 Task: Find connections with filter location Belsand with filter topic #CEOwith filter profile language French with filter current company Lifestyle International Pvt Ltd with filter school Indian Institute of Space Science and Technology with filter industry Insurance and Employee Benefit Funds with filter service category Pricing Strategy with filter keywords title File Clerk
Action: Mouse moved to (477, 66)
Screenshot: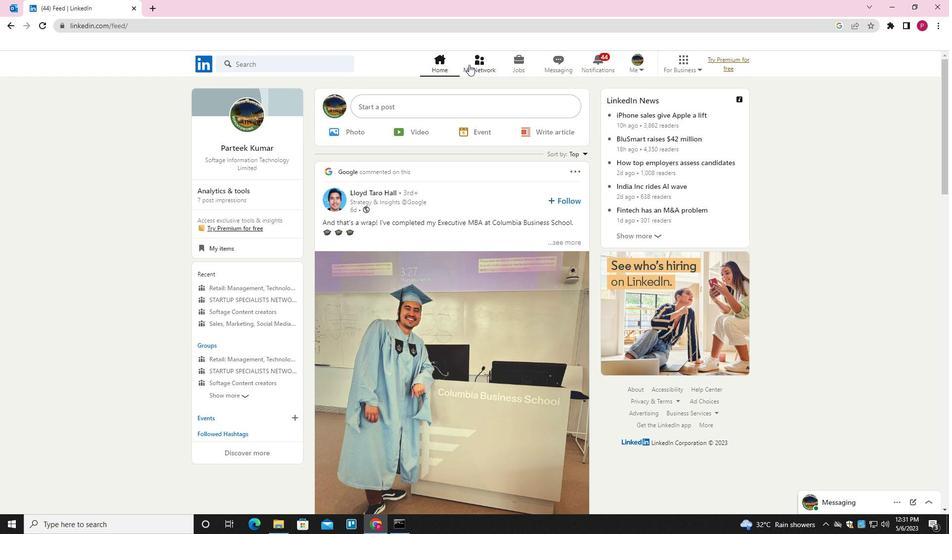 
Action: Mouse pressed left at (477, 66)
Screenshot: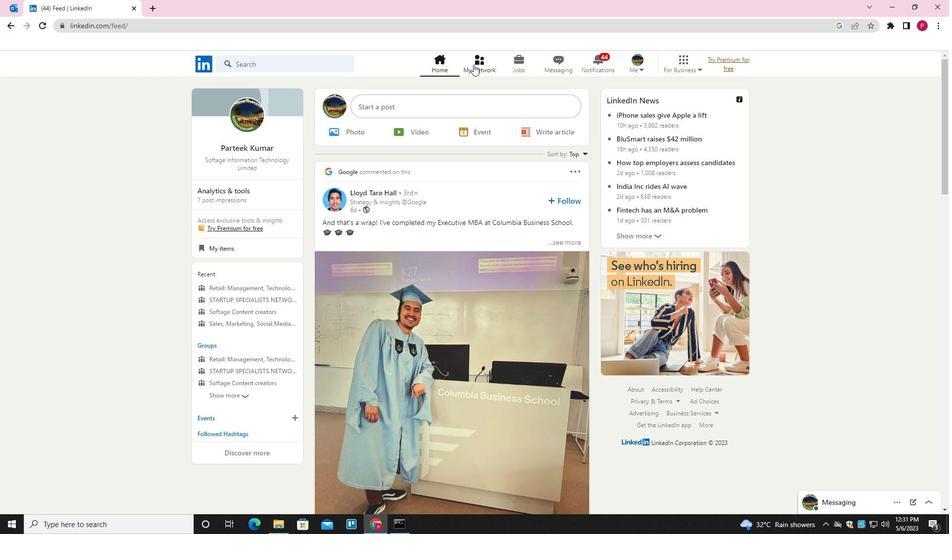 
Action: Mouse moved to (301, 116)
Screenshot: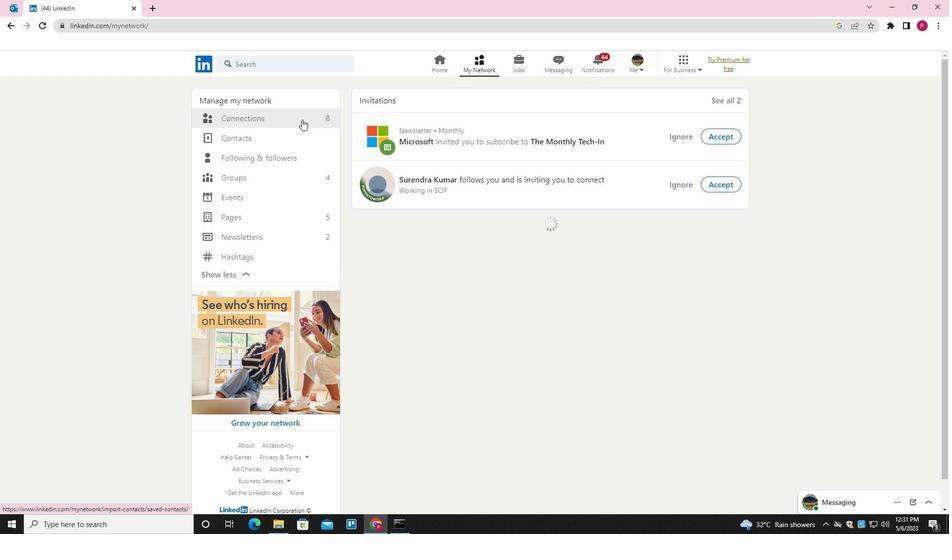 
Action: Mouse pressed left at (301, 116)
Screenshot: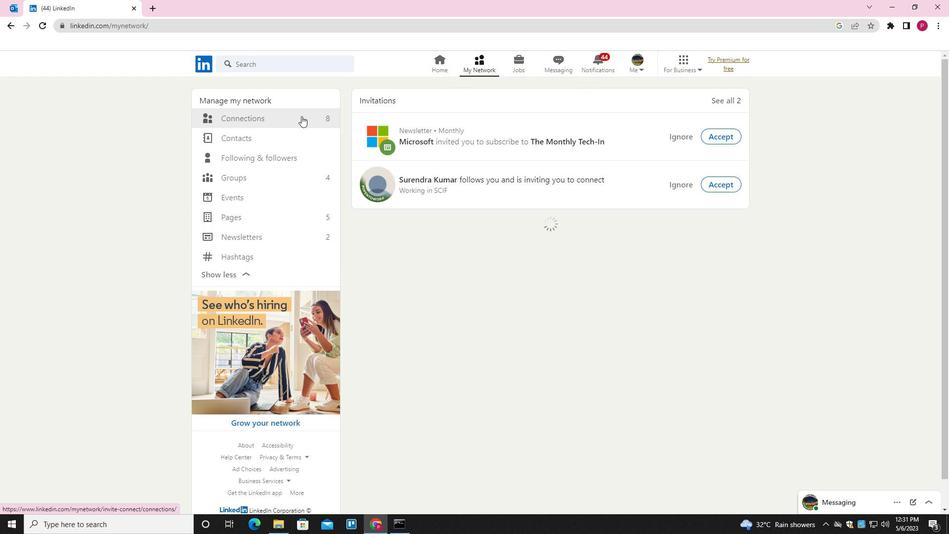 
Action: Mouse moved to (540, 119)
Screenshot: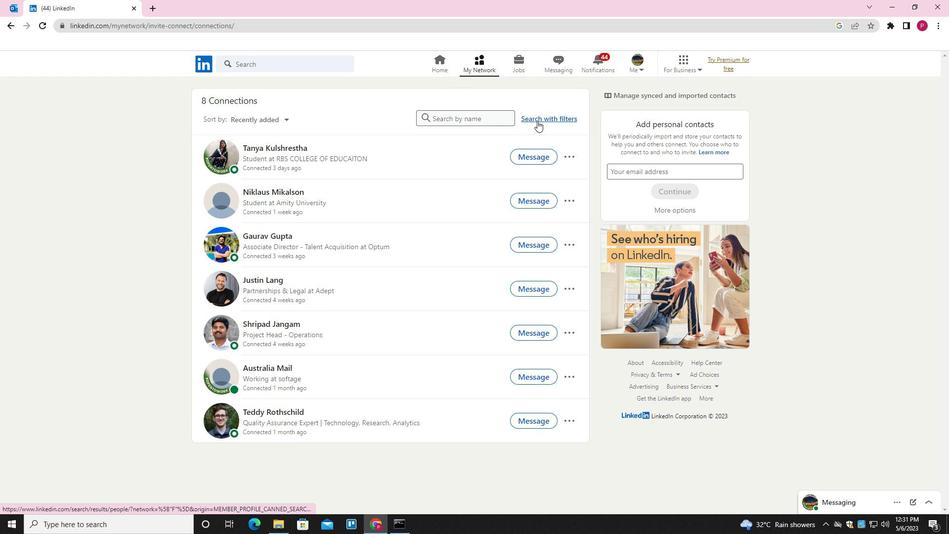 
Action: Mouse pressed left at (540, 119)
Screenshot: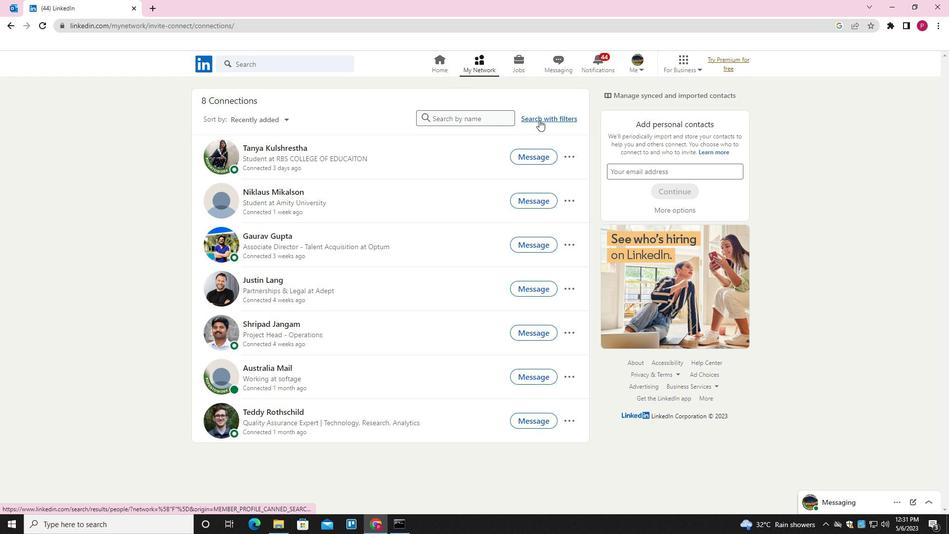 
Action: Mouse moved to (507, 94)
Screenshot: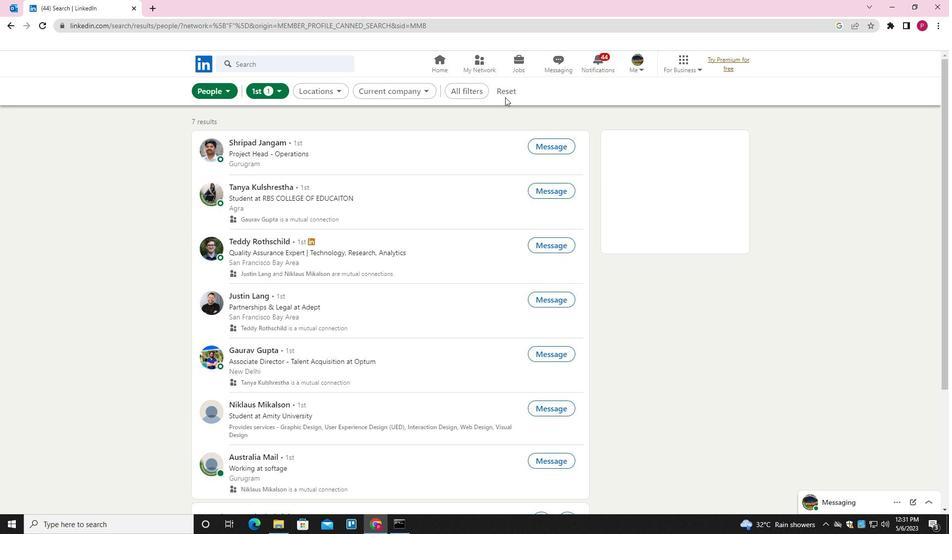 
Action: Mouse pressed left at (507, 94)
Screenshot: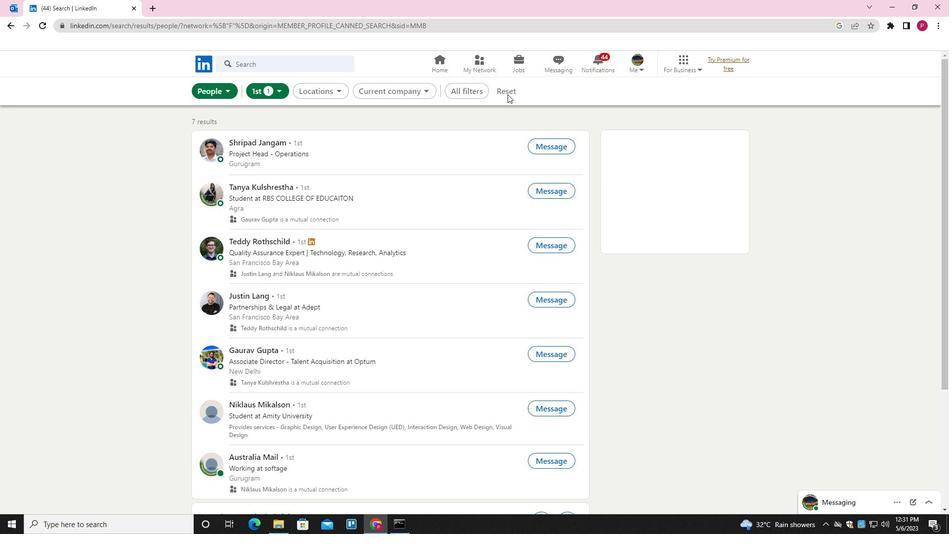 
Action: Mouse moved to (491, 90)
Screenshot: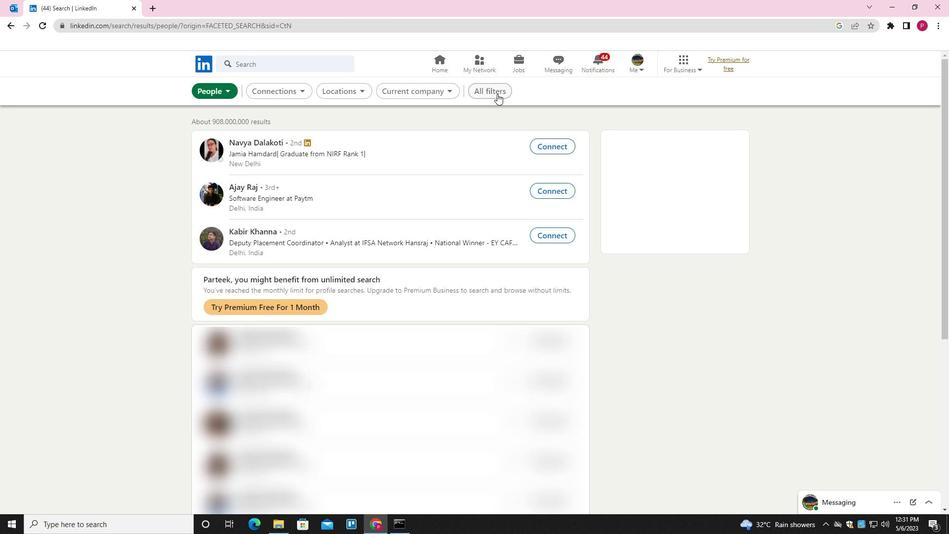 
Action: Mouse pressed left at (491, 90)
Screenshot: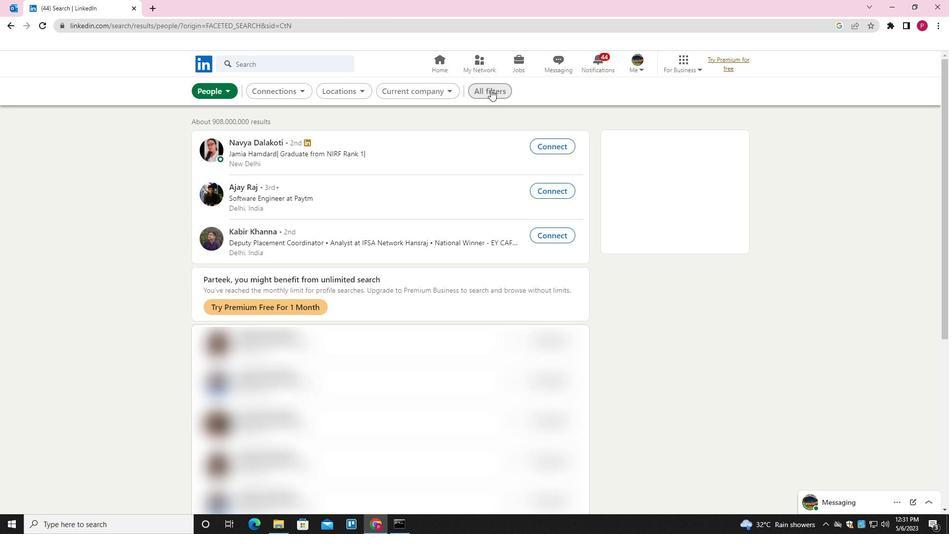 
Action: Mouse moved to (680, 259)
Screenshot: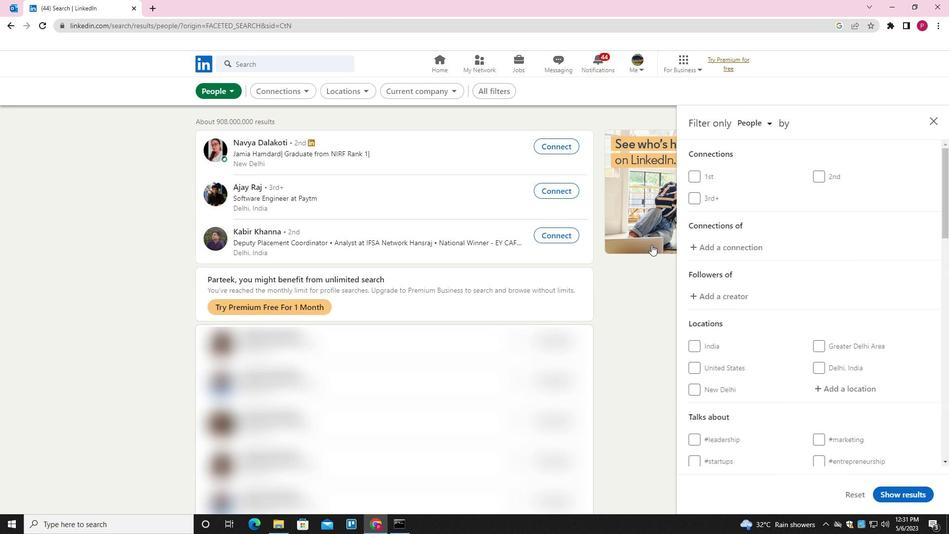 
Action: Mouse scrolled (680, 258) with delta (0, 0)
Screenshot: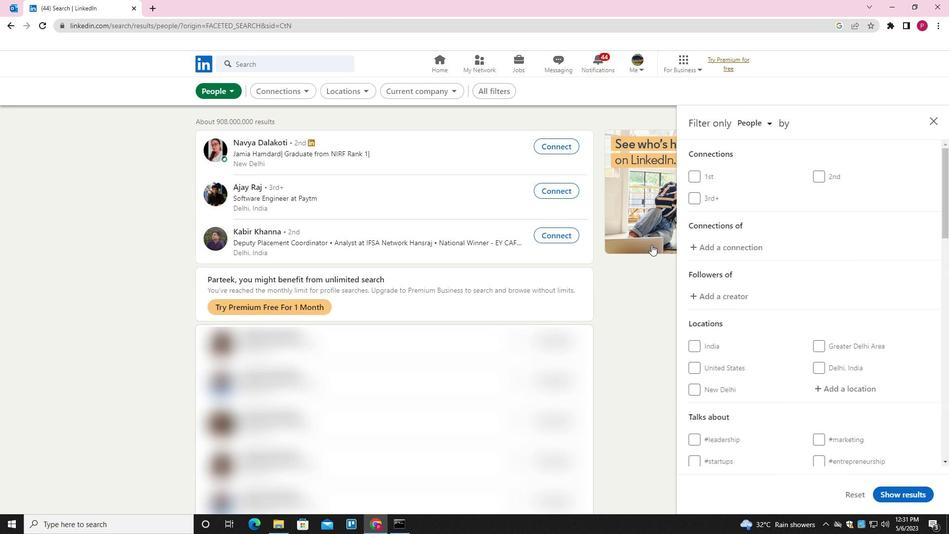 
Action: Mouse moved to (689, 264)
Screenshot: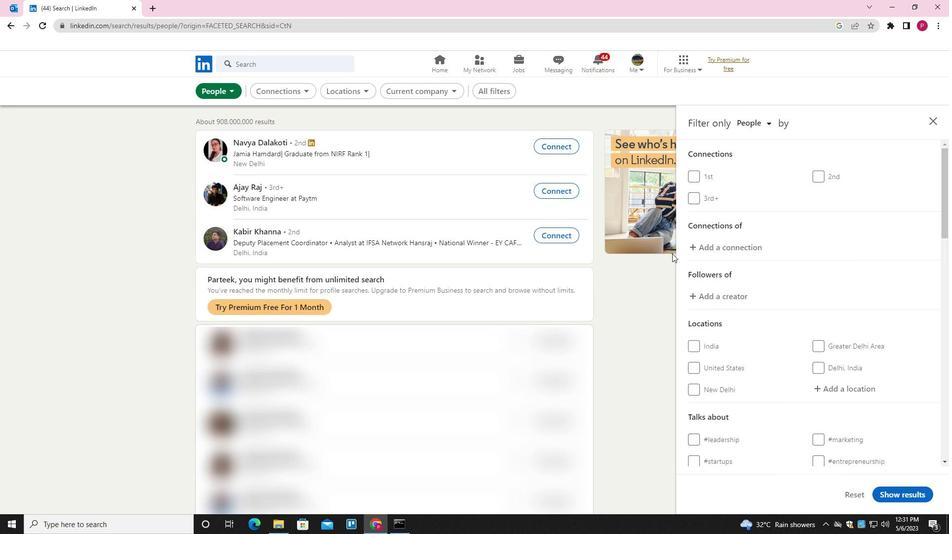 
Action: Mouse scrolled (689, 263) with delta (0, 0)
Screenshot: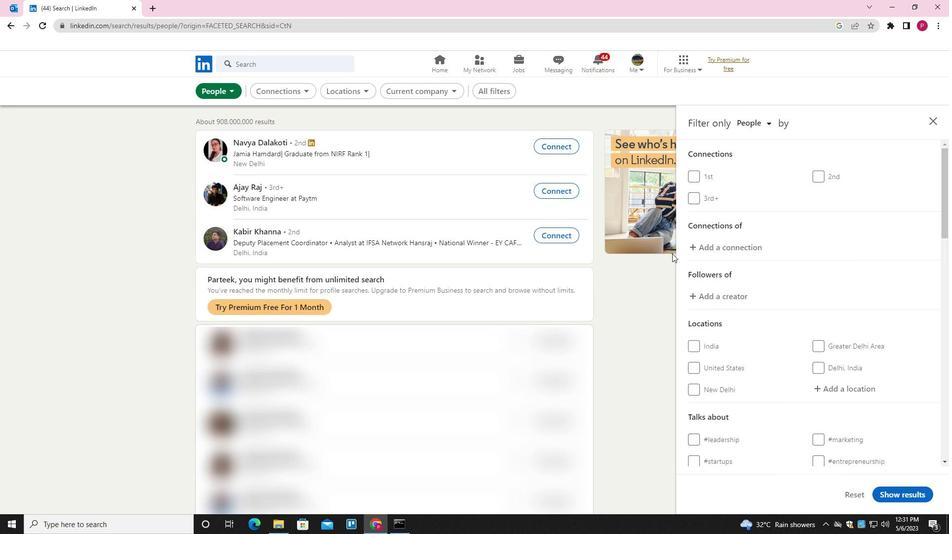 
Action: Mouse moved to (848, 293)
Screenshot: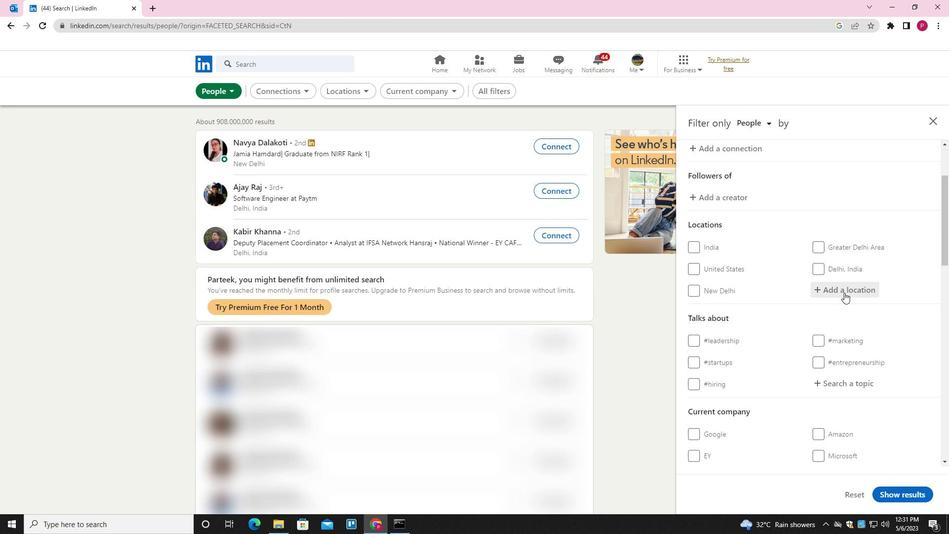 
Action: Mouse pressed left at (848, 293)
Screenshot: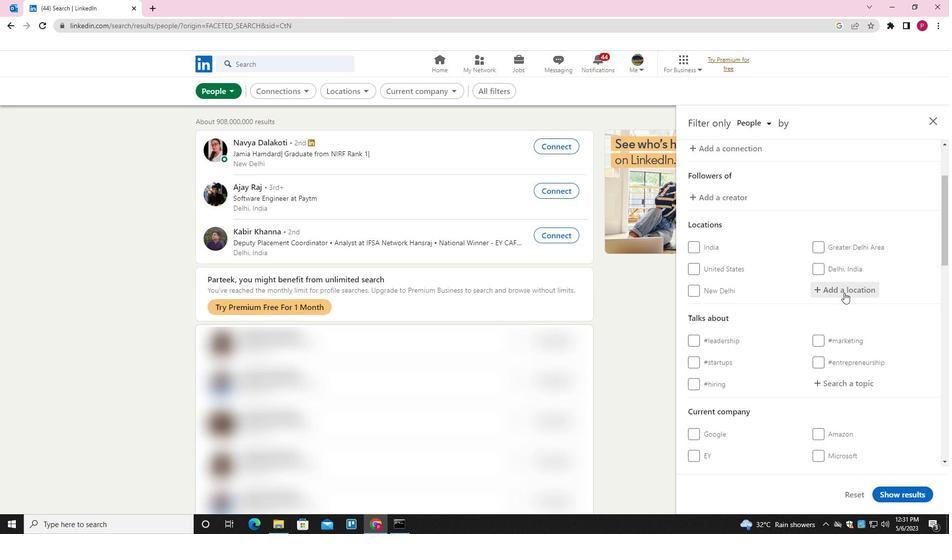 
Action: Key pressed <Key.shift>BELSAND<Key.down><Key.enter>
Screenshot: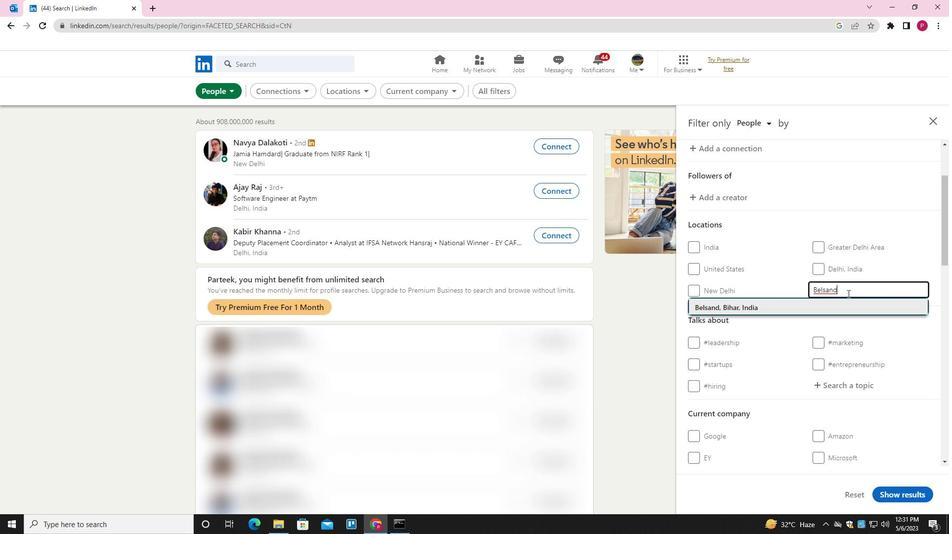 
Action: Mouse moved to (775, 339)
Screenshot: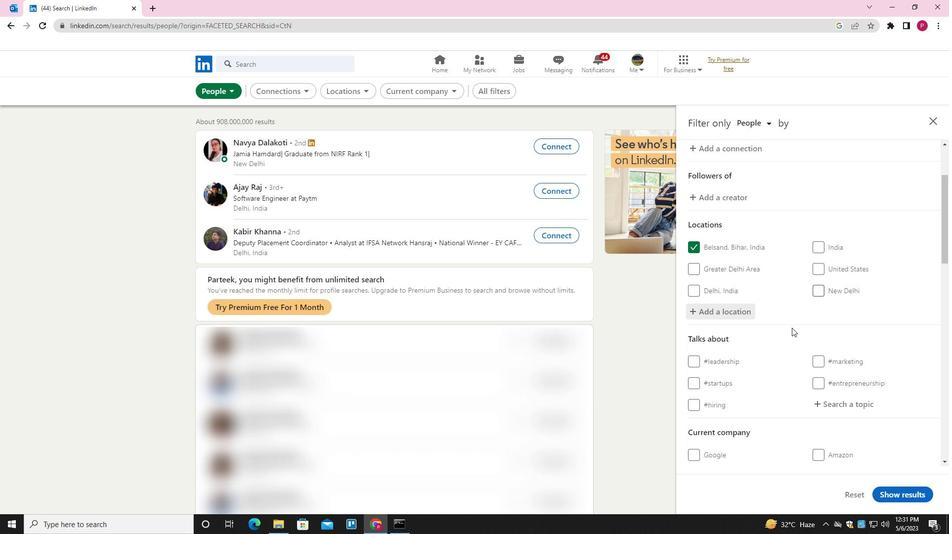 
Action: Mouse scrolled (775, 338) with delta (0, 0)
Screenshot: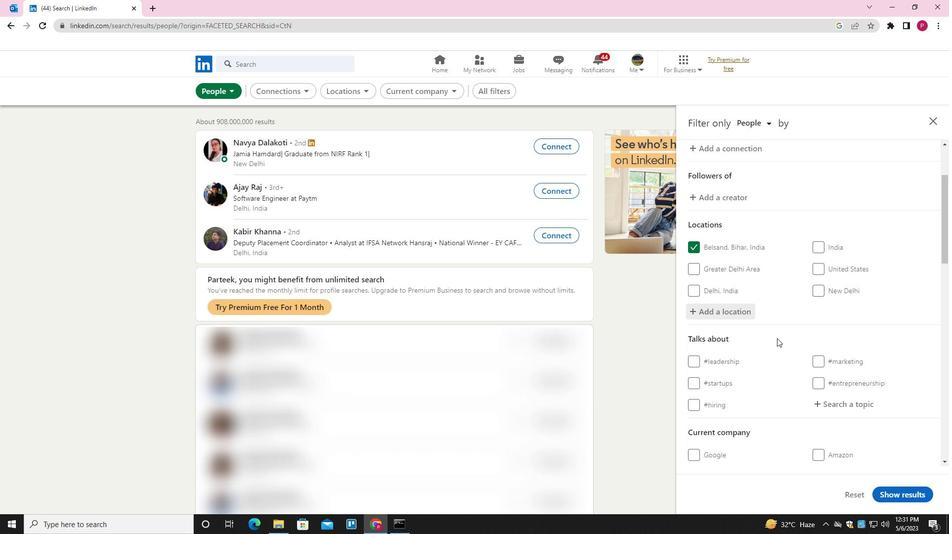 
Action: Mouse scrolled (775, 338) with delta (0, 0)
Screenshot: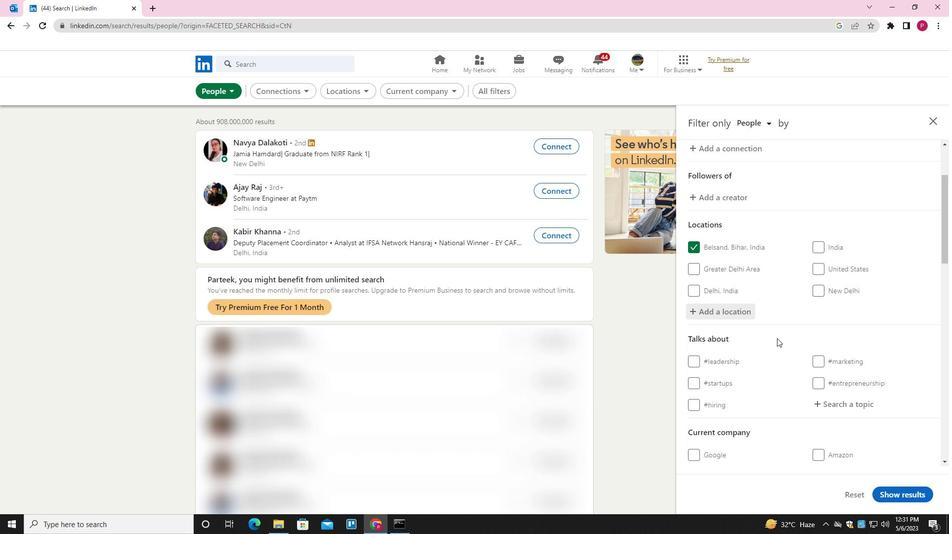 
Action: Mouse scrolled (775, 338) with delta (0, 0)
Screenshot: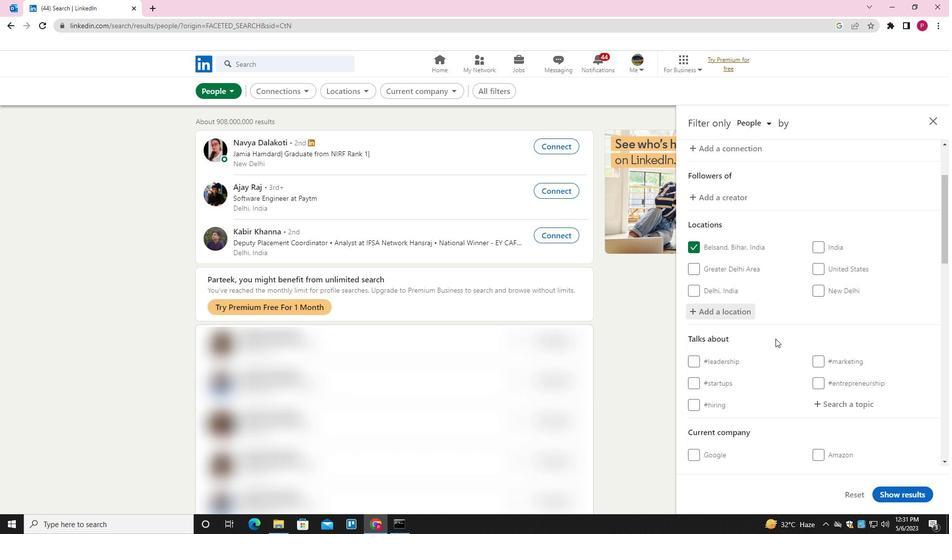 
Action: Mouse scrolled (775, 338) with delta (0, 0)
Screenshot: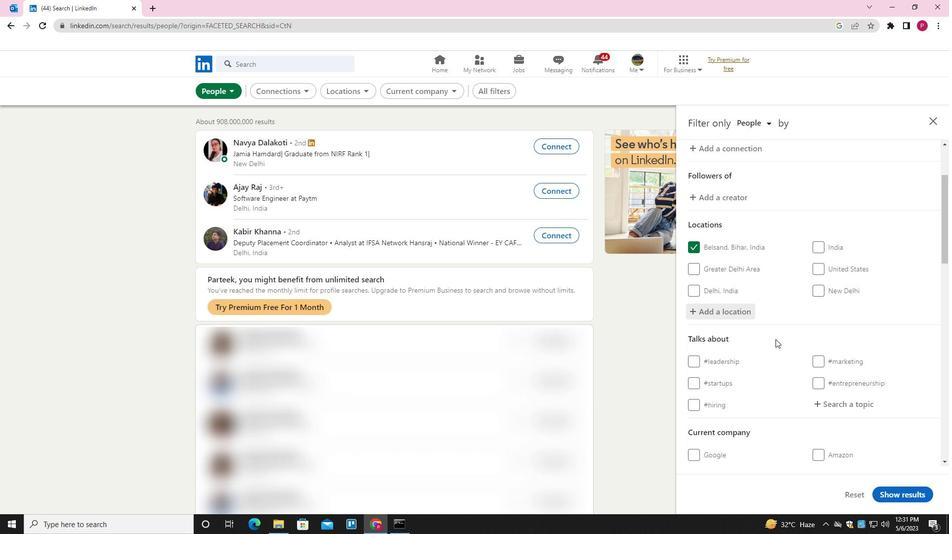 
Action: Mouse moved to (848, 208)
Screenshot: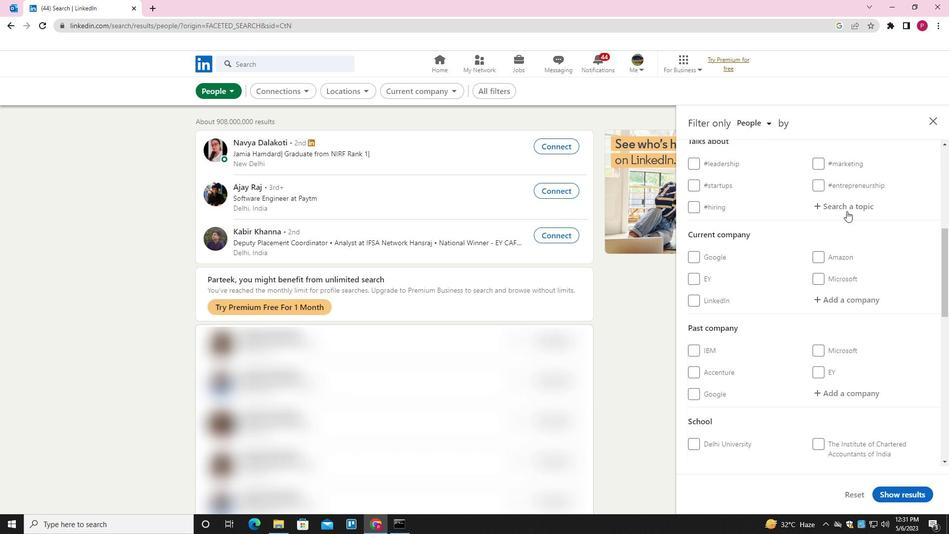 
Action: Mouse pressed left at (848, 208)
Screenshot: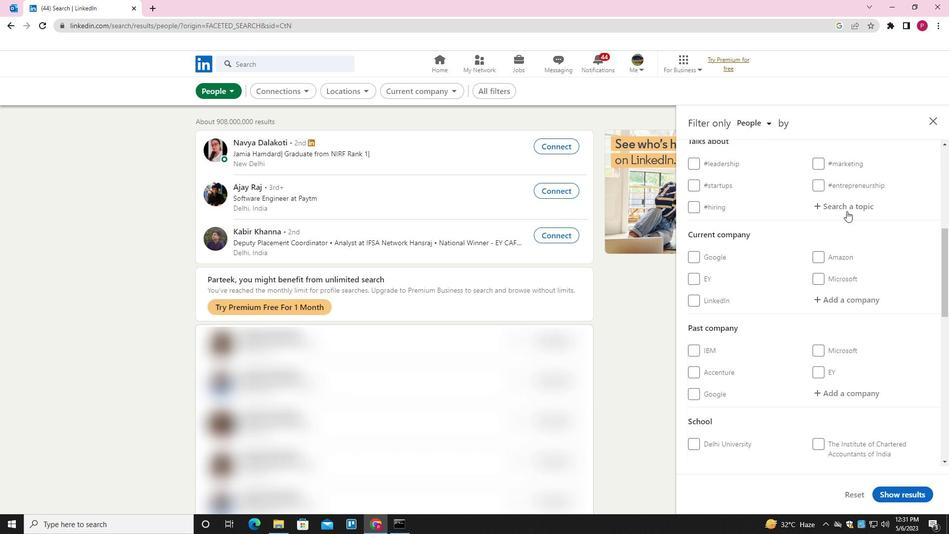 
Action: Mouse moved to (848, 208)
Screenshot: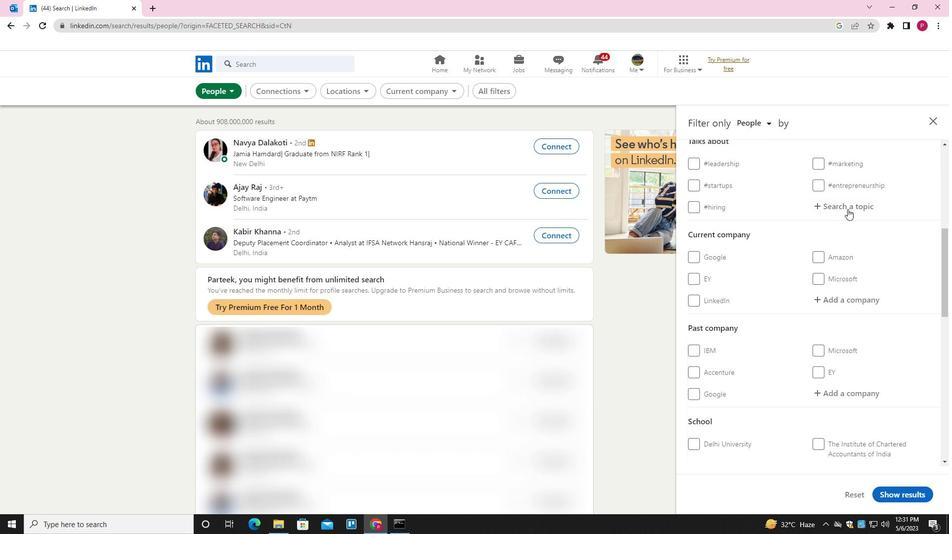 
Action: Key pressed <Key.shift><Key.shift><Key.shift><Key.shift><Key.shift>CEO<Key.down><Key.enter>
Screenshot: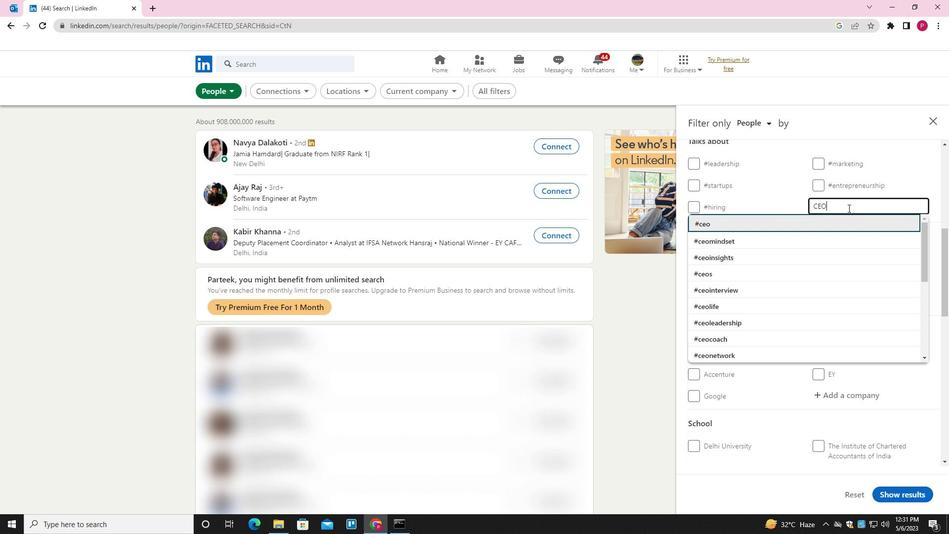 
Action: Mouse moved to (770, 345)
Screenshot: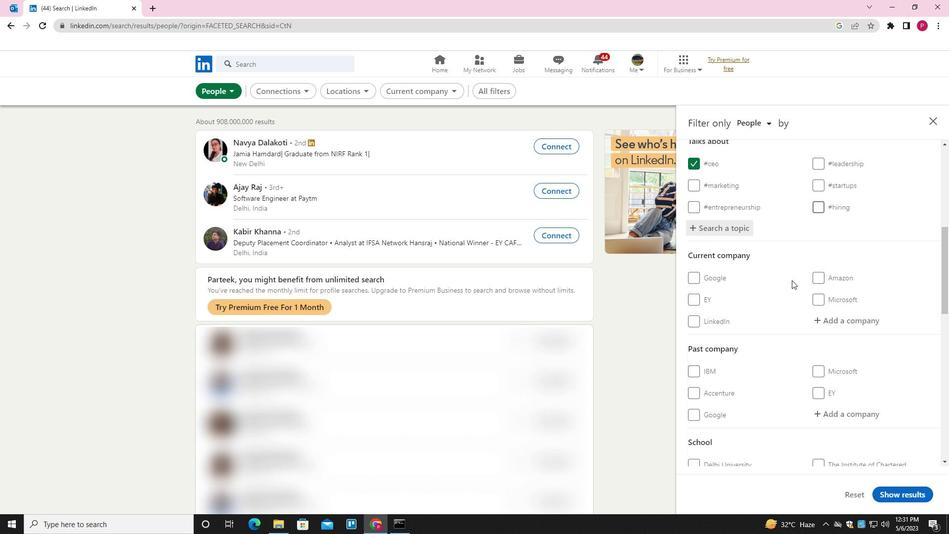 
Action: Mouse scrolled (770, 345) with delta (0, 0)
Screenshot: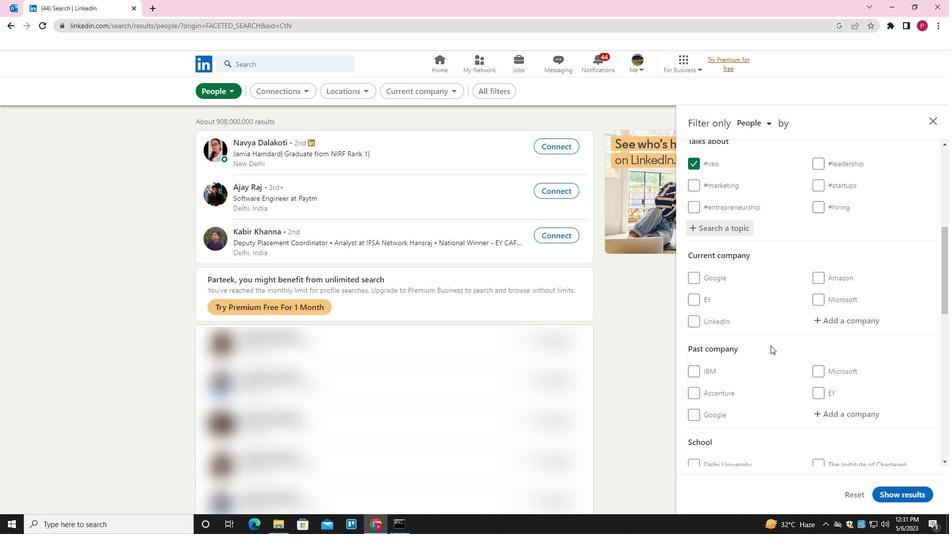 
Action: Mouse scrolled (770, 345) with delta (0, 0)
Screenshot: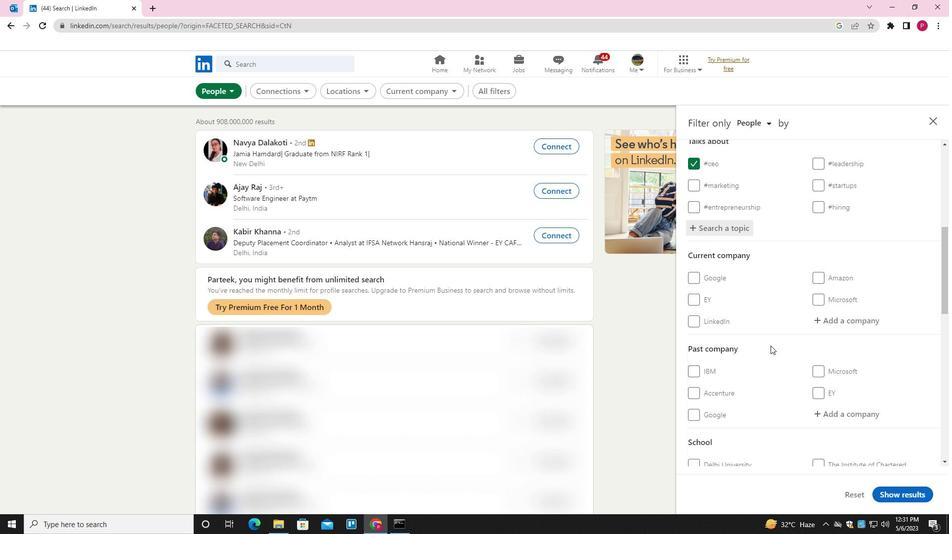 
Action: Mouse scrolled (770, 345) with delta (0, 0)
Screenshot: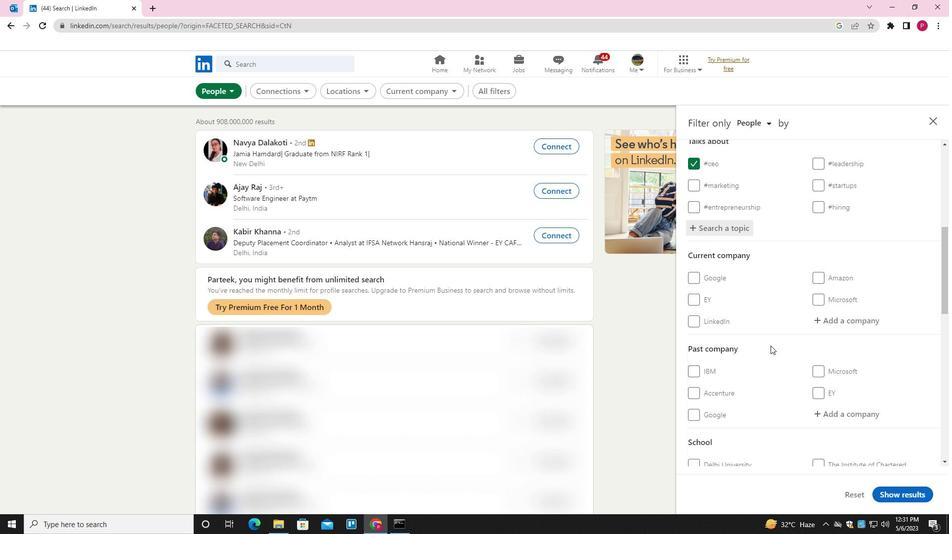 
Action: Mouse scrolled (770, 345) with delta (0, 0)
Screenshot: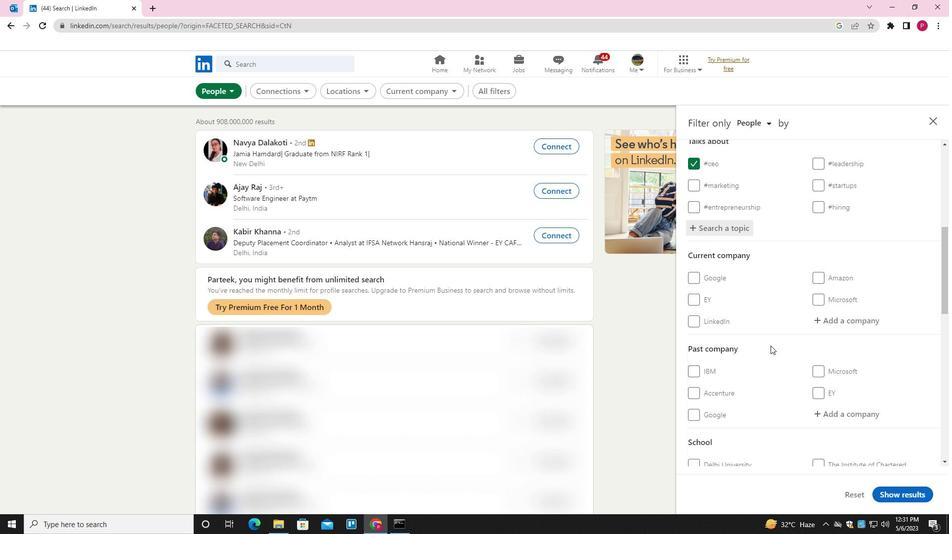 
Action: Mouse scrolled (770, 345) with delta (0, 0)
Screenshot: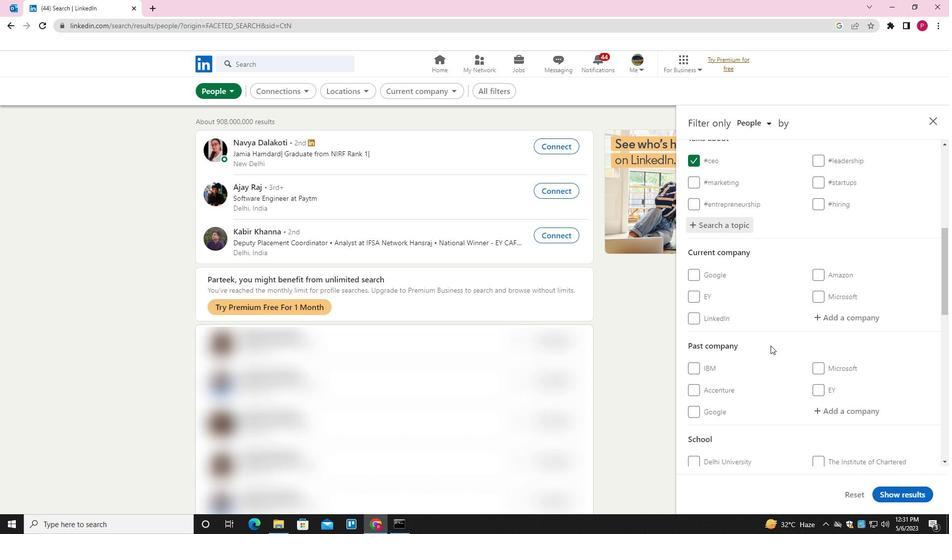 
Action: Mouse scrolled (770, 345) with delta (0, 0)
Screenshot: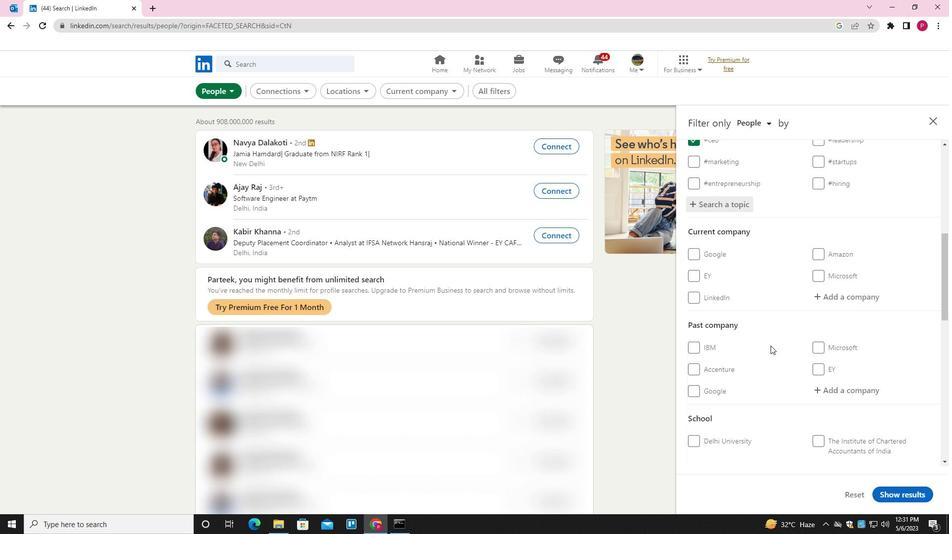 
Action: Mouse moved to (769, 350)
Screenshot: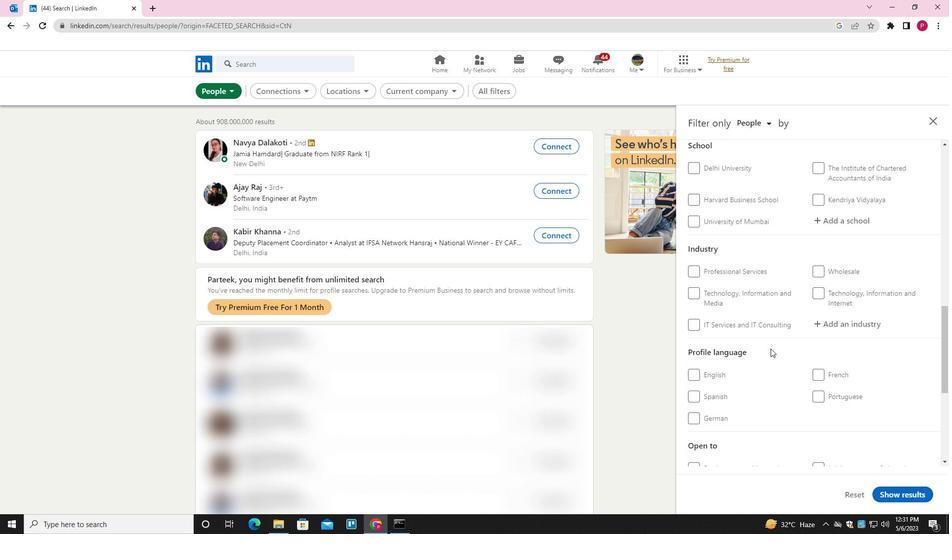 
Action: Mouse scrolled (769, 349) with delta (0, 0)
Screenshot: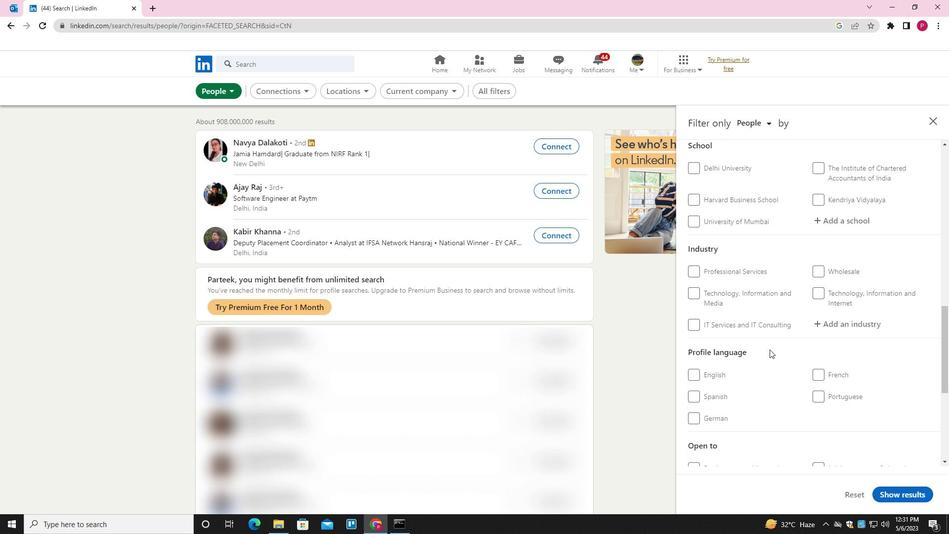 
Action: Mouse scrolled (769, 349) with delta (0, 0)
Screenshot: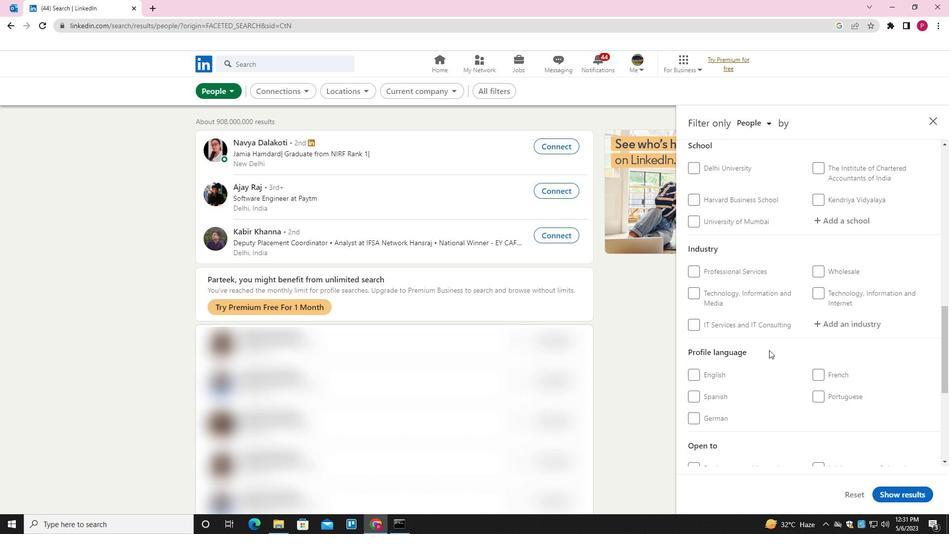 
Action: Mouse moved to (814, 272)
Screenshot: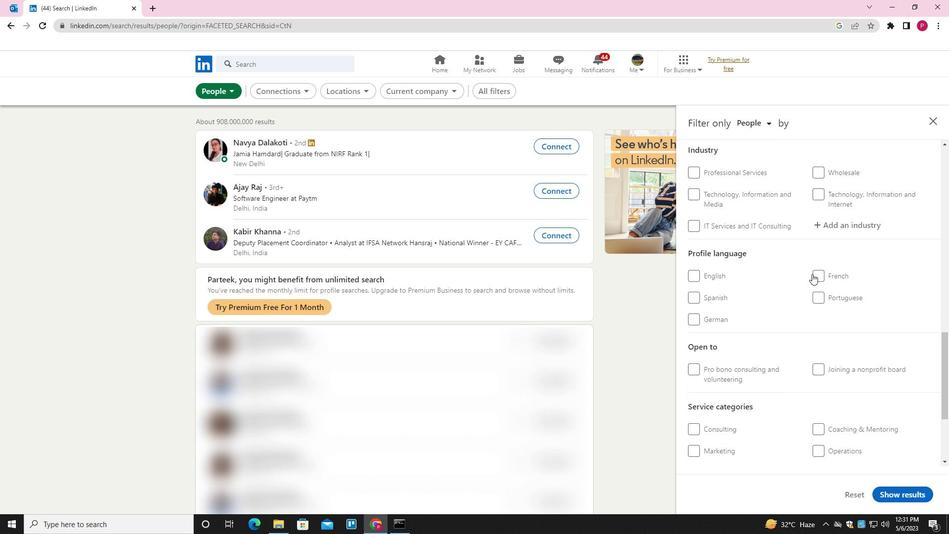 
Action: Mouse pressed left at (814, 272)
Screenshot: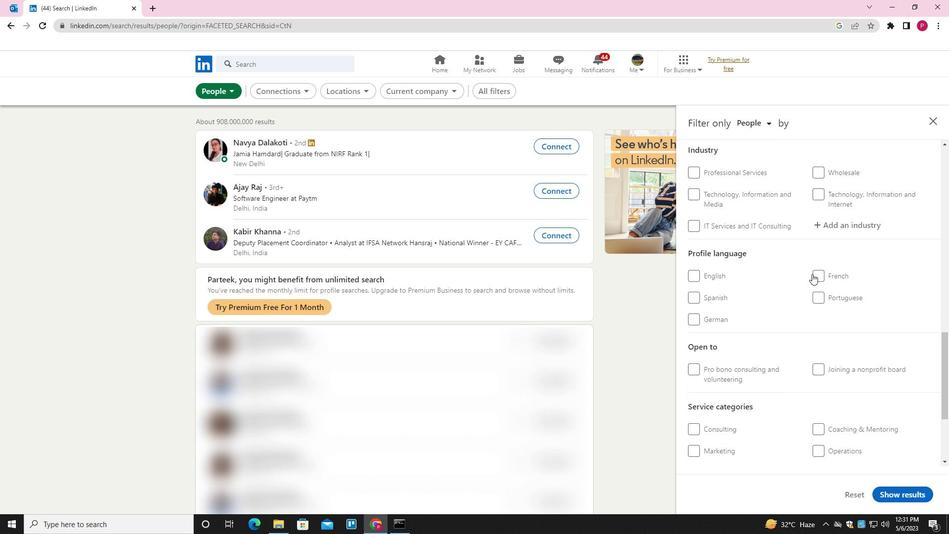 
Action: Mouse moved to (748, 330)
Screenshot: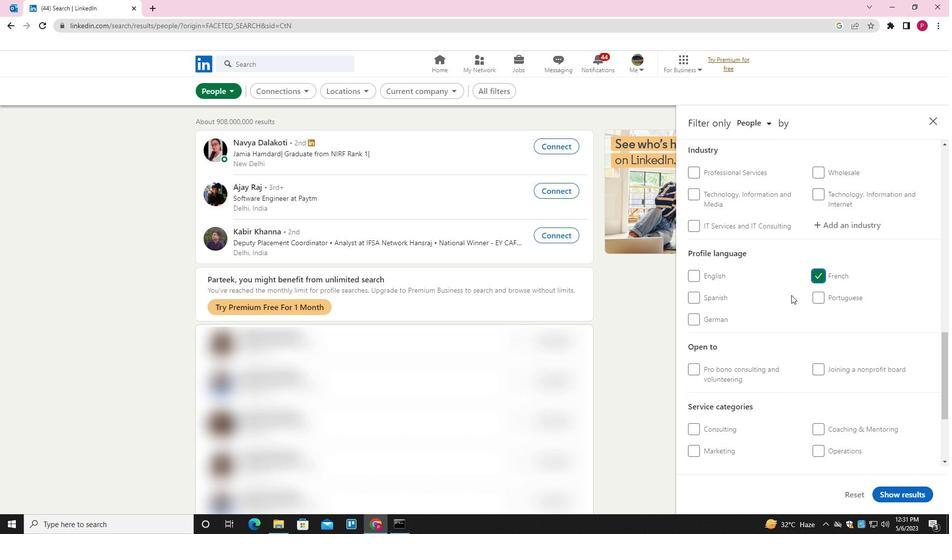
Action: Mouse scrolled (748, 330) with delta (0, 0)
Screenshot: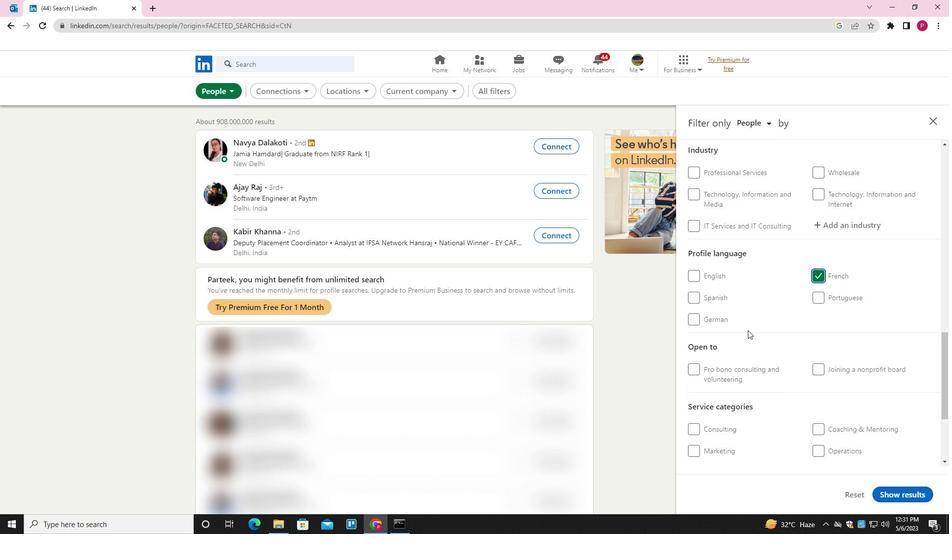 
Action: Mouse scrolled (748, 330) with delta (0, 0)
Screenshot: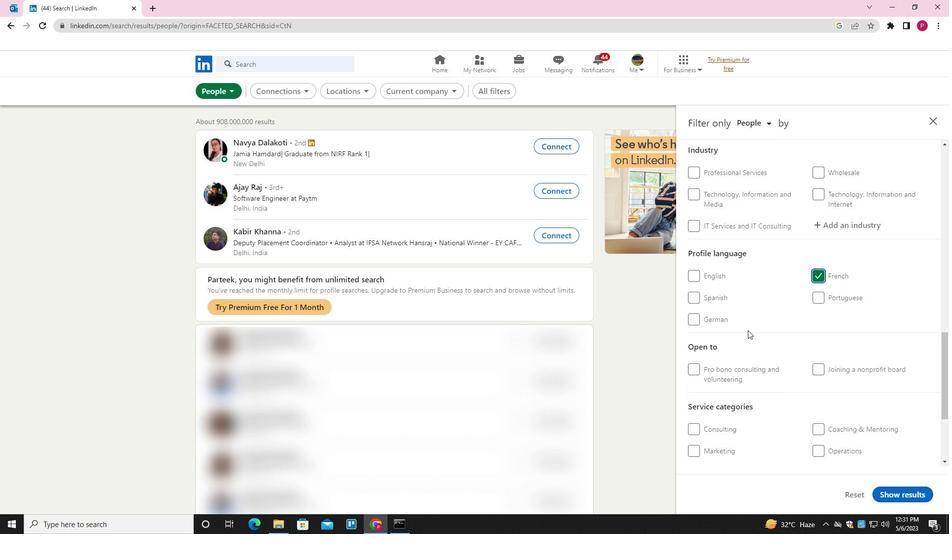 
Action: Mouse scrolled (748, 330) with delta (0, 0)
Screenshot: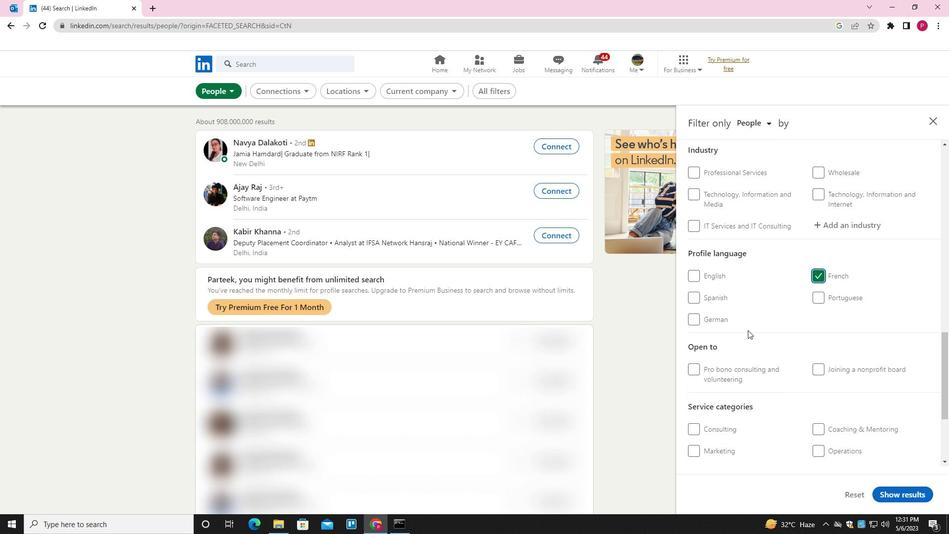 
Action: Mouse scrolled (748, 330) with delta (0, 0)
Screenshot: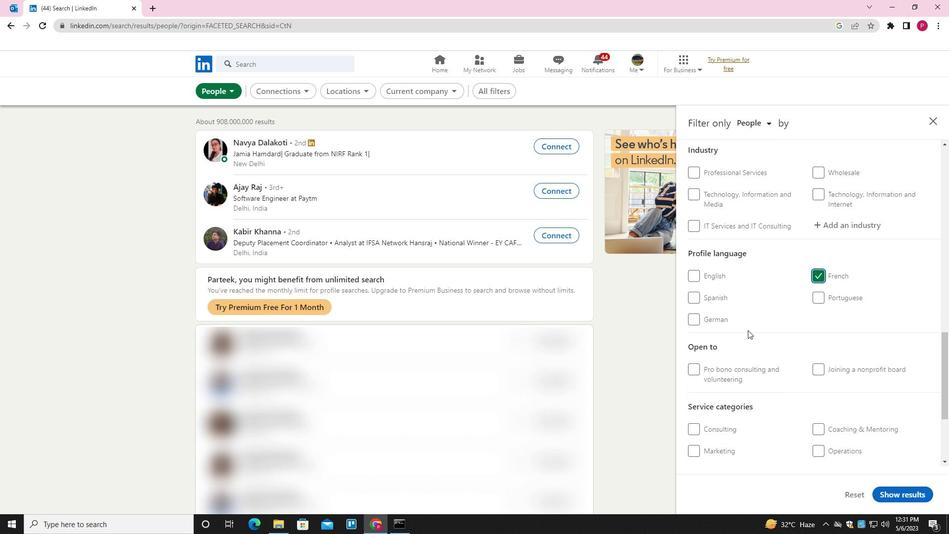 
Action: Mouse scrolled (748, 330) with delta (0, 0)
Screenshot: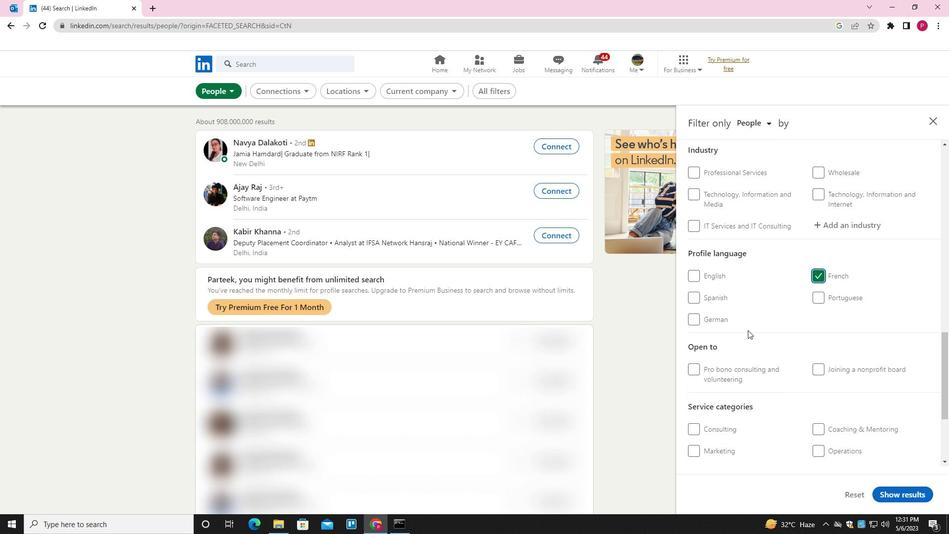 
Action: Mouse scrolled (748, 330) with delta (0, 0)
Screenshot: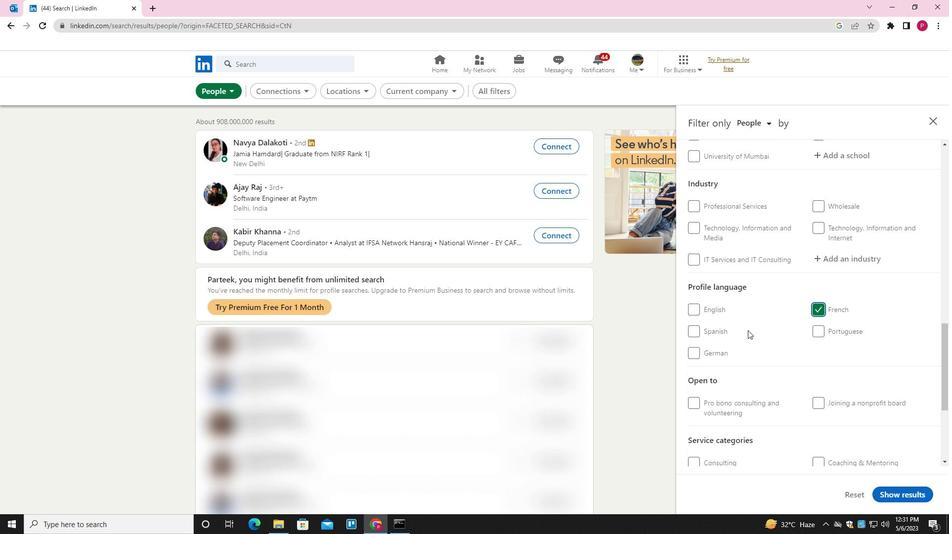 
Action: Mouse moved to (841, 223)
Screenshot: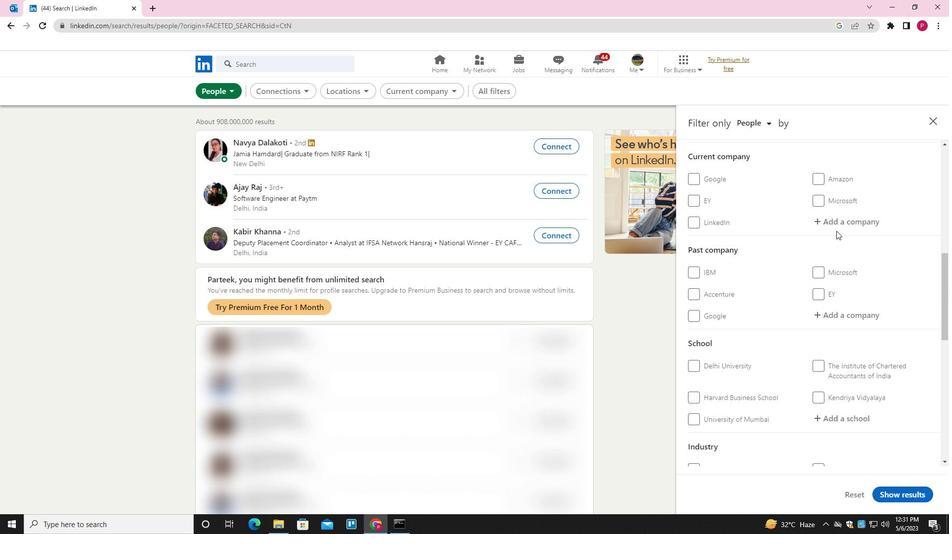
Action: Mouse pressed left at (841, 223)
Screenshot: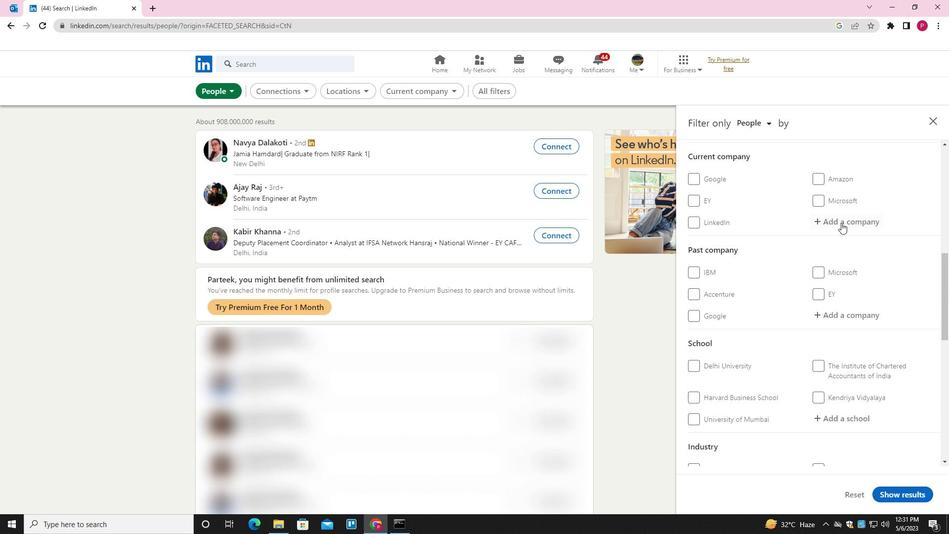 
Action: Mouse moved to (839, 226)
Screenshot: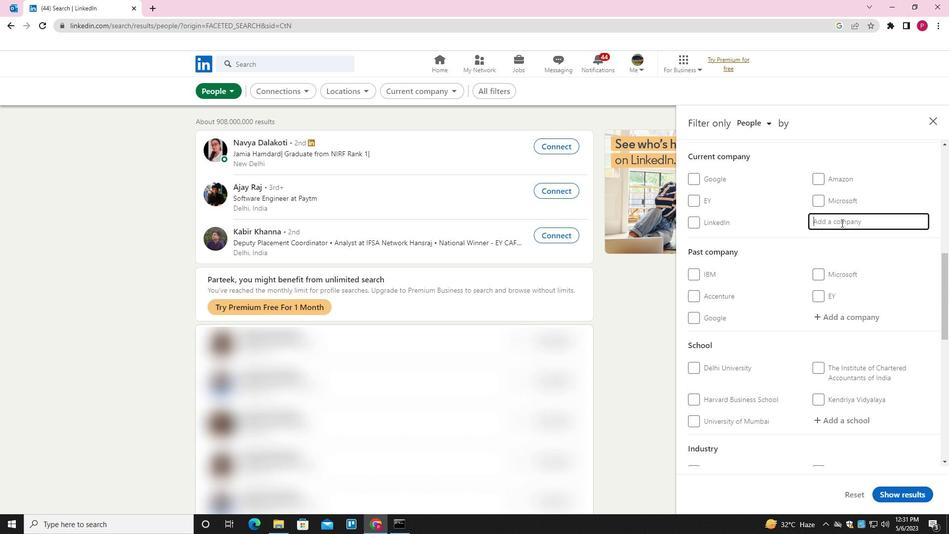 
Action: Key pressed <Key.shift><Key.shift><Key.shift><Key.shift><Key.shift><Key.shift><Key.shift><Key.shift><Key.shift>LIFESTYLE<Key.space><Key.down><Key.enter>
Screenshot: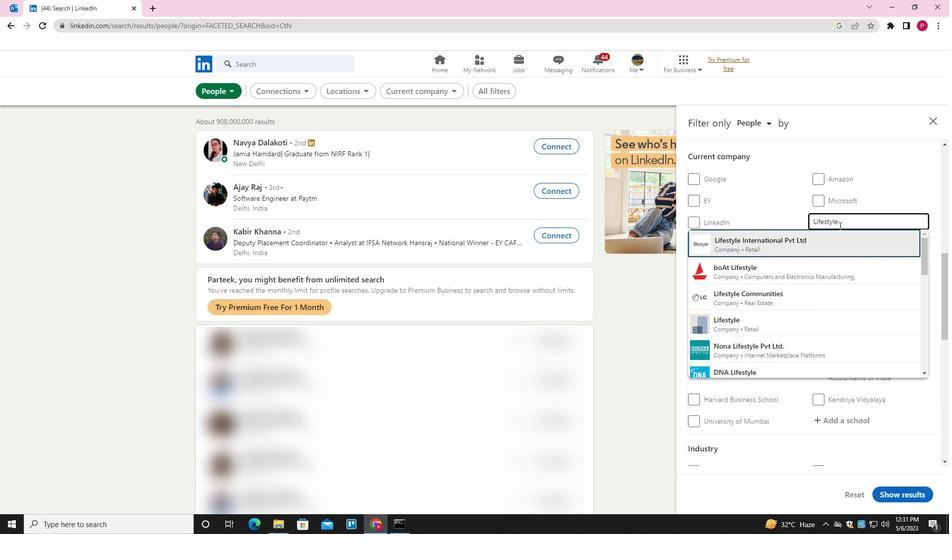 
Action: Mouse moved to (732, 313)
Screenshot: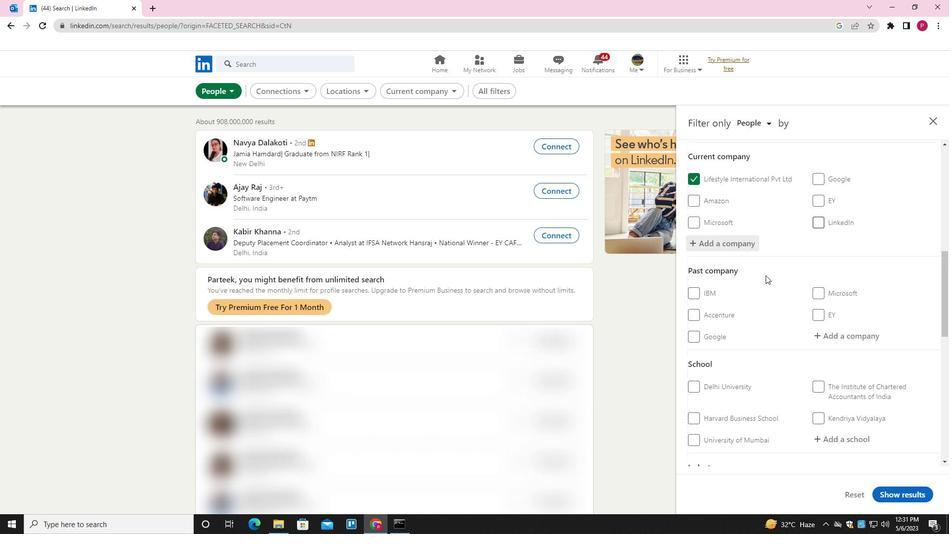 
Action: Mouse scrolled (732, 313) with delta (0, 0)
Screenshot: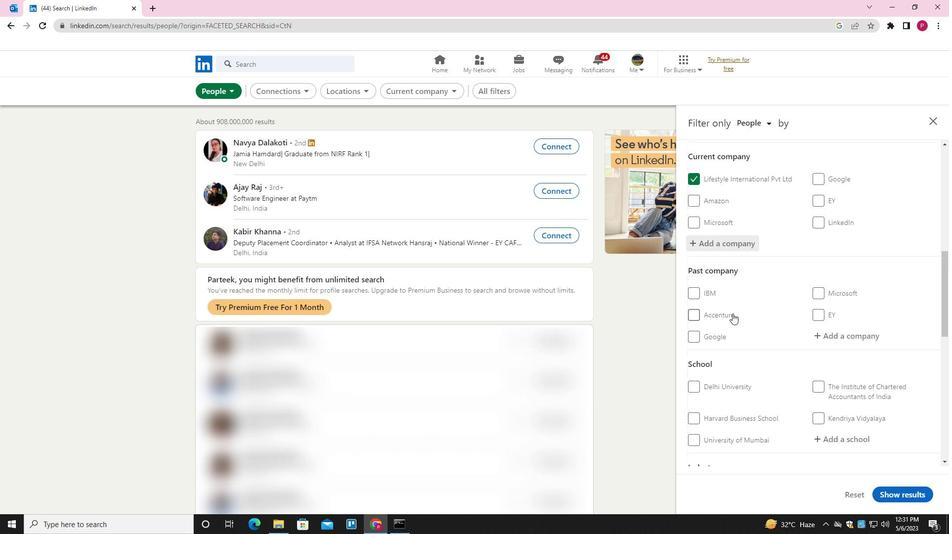 
Action: Mouse scrolled (732, 313) with delta (0, 0)
Screenshot: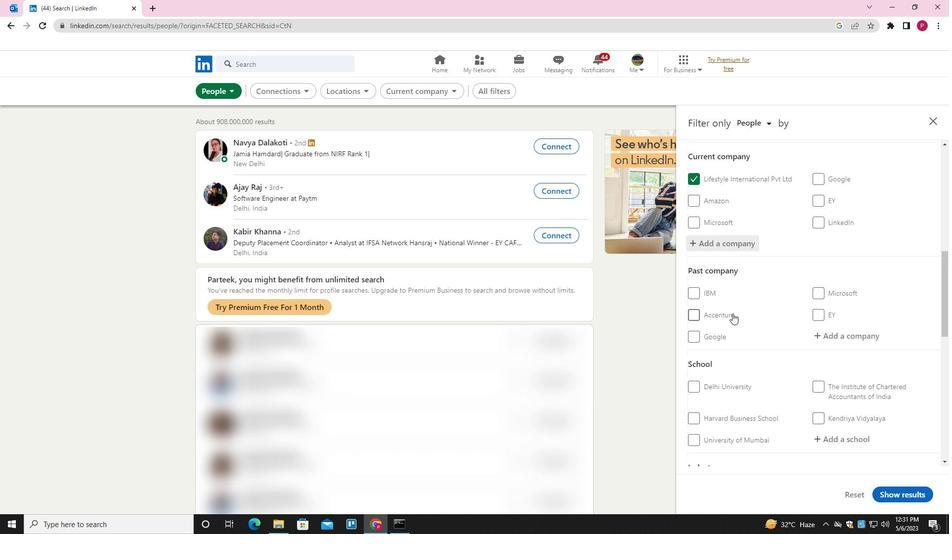 
Action: Mouse scrolled (732, 313) with delta (0, 0)
Screenshot: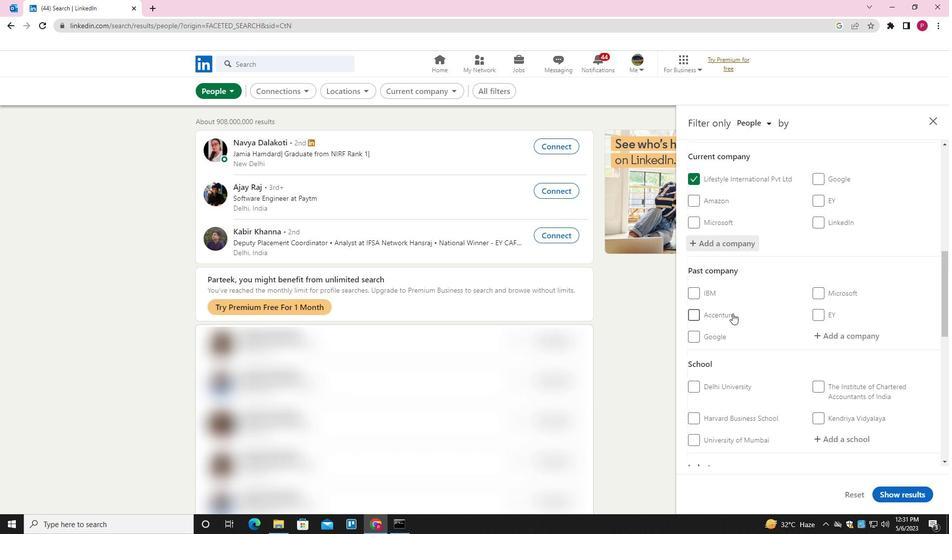 
Action: Mouse moved to (835, 286)
Screenshot: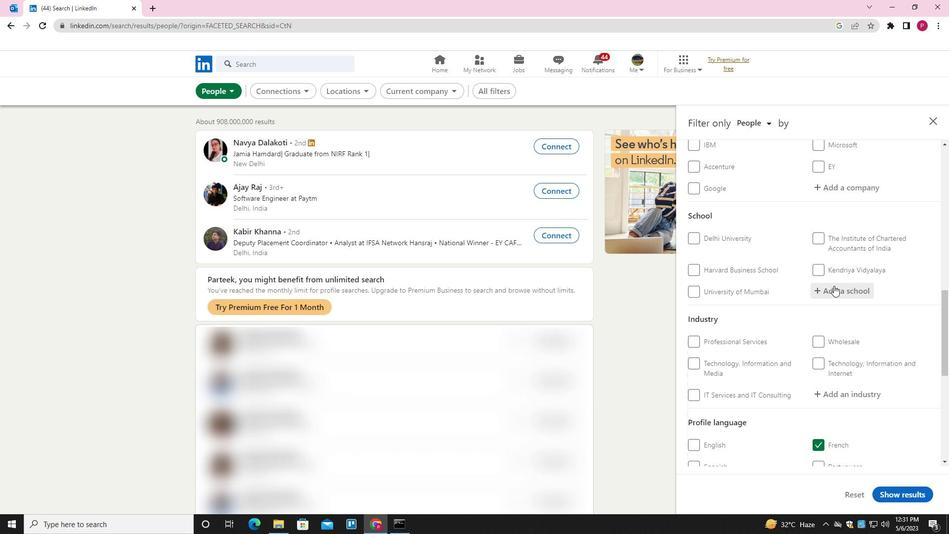 
Action: Mouse pressed left at (835, 286)
Screenshot: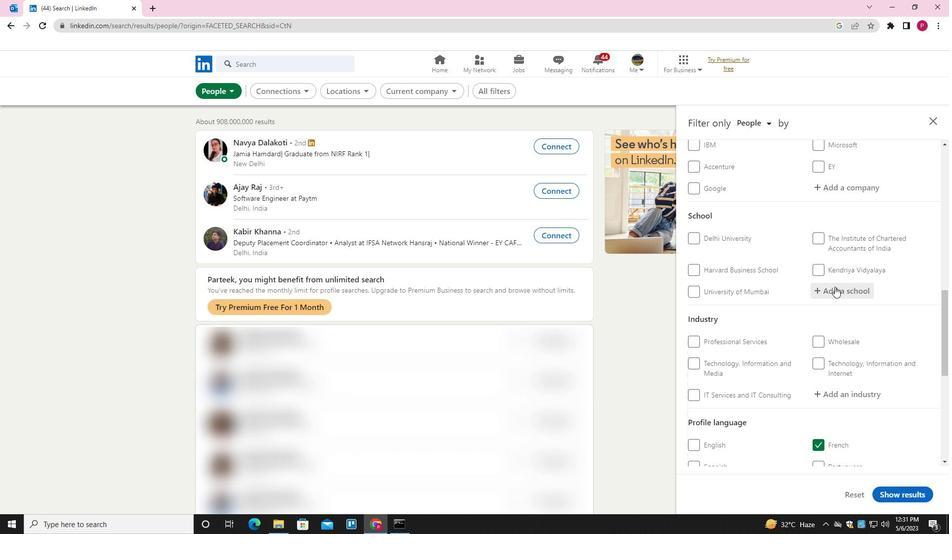 
Action: Key pressed <Key.shift><Key.shift><Key.shift><Key.shift><Key.shift>INDIAN<Key.space><Key.shift>INSTITUTE<Key.space>OF<Key.space><Key.shift>SPACE<Key.space><Key.down><Key.enter>
Screenshot: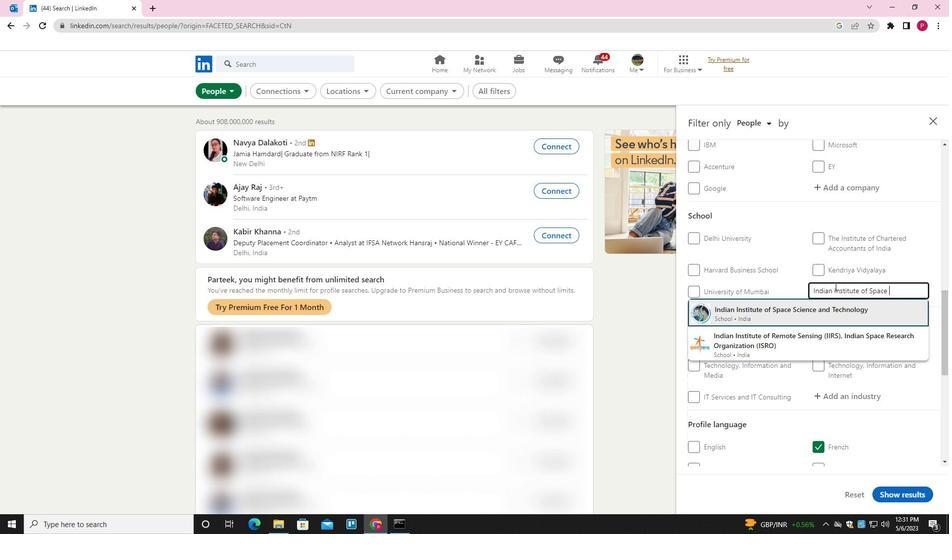 
Action: Mouse moved to (820, 298)
Screenshot: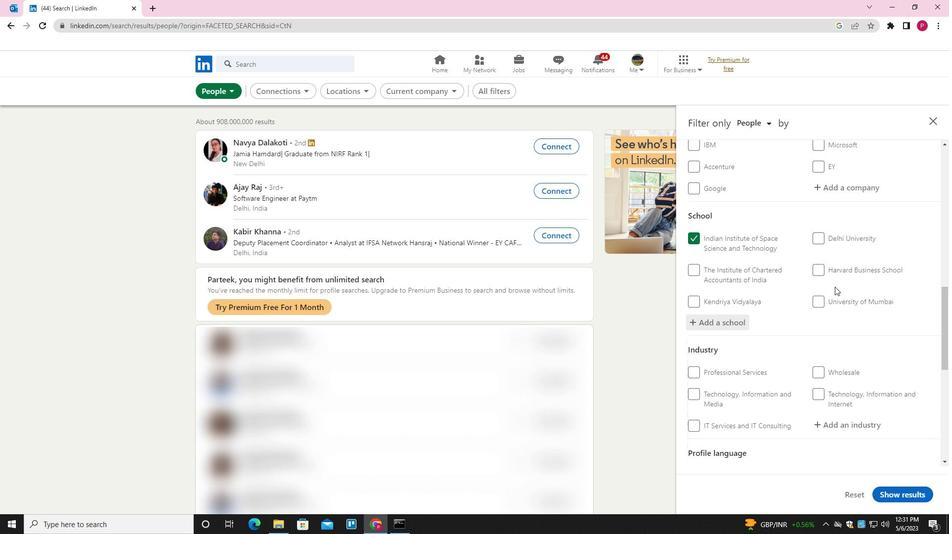 
Action: Mouse scrolled (820, 297) with delta (0, 0)
Screenshot: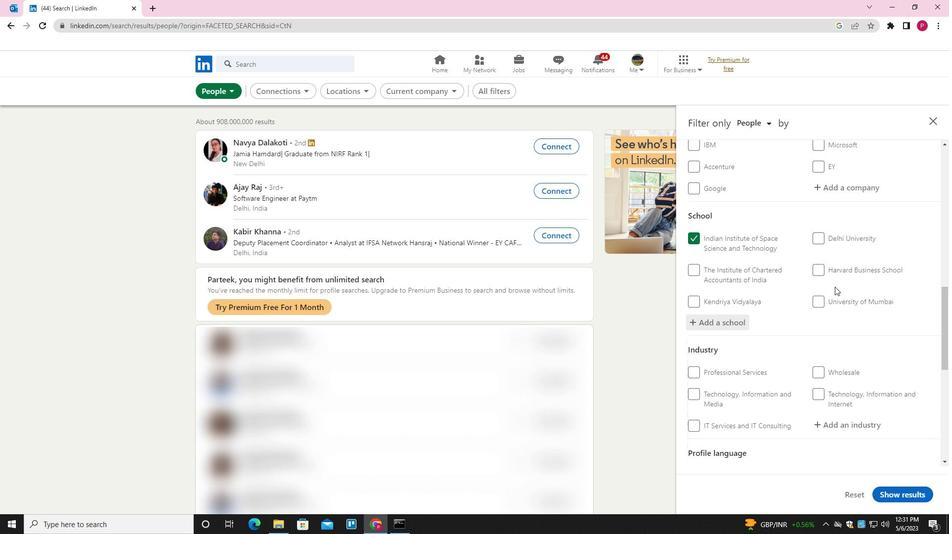 
Action: Mouse moved to (820, 298)
Screenshot: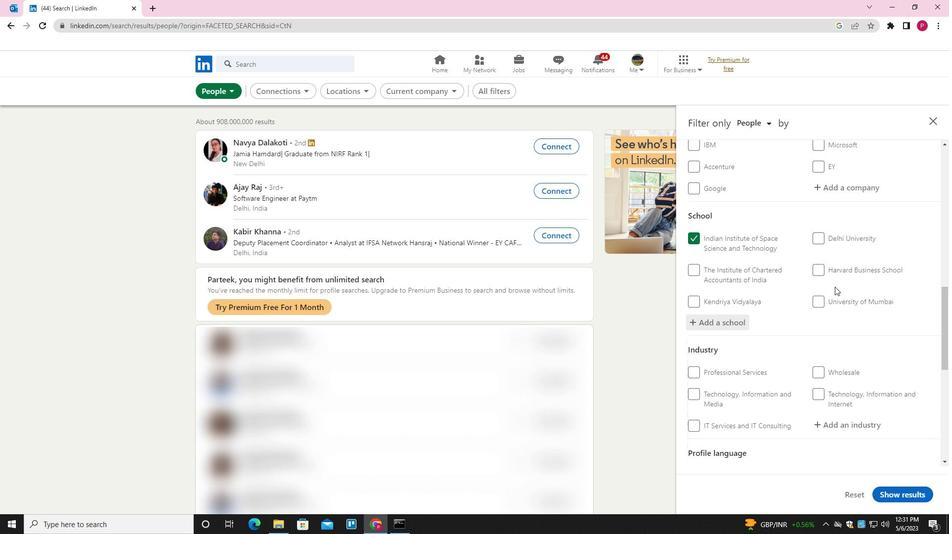 
Action: Mouse scrolled (820, 297) with delta (0, 0)
Screenshot: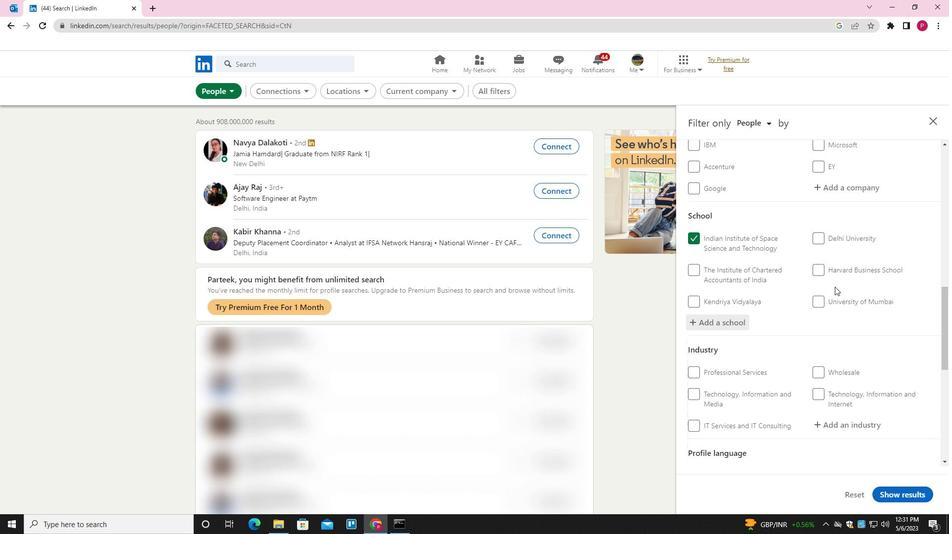 
Action: Mouse moved to (819, 298)
Screenshot: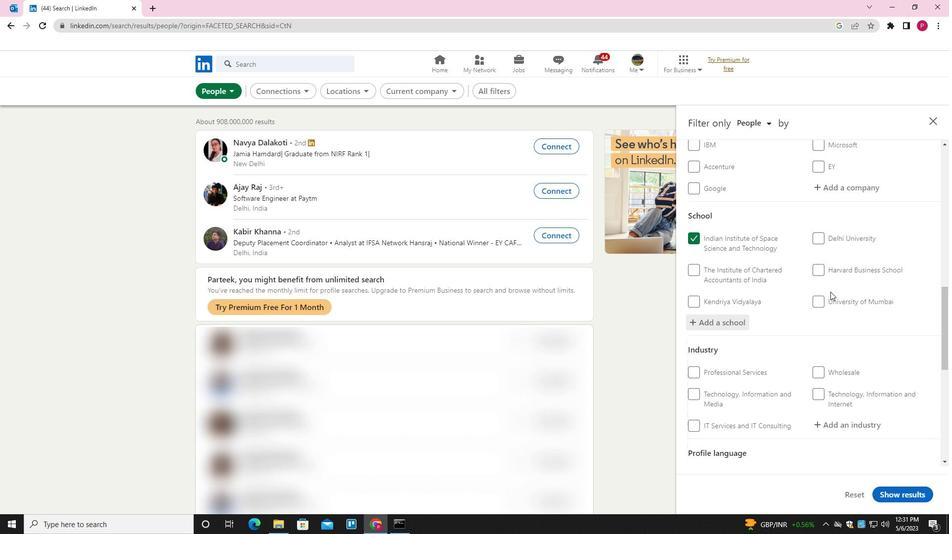 
Action: Mouse scrolled (819, 298) with delta (0, 0)
Screenshot: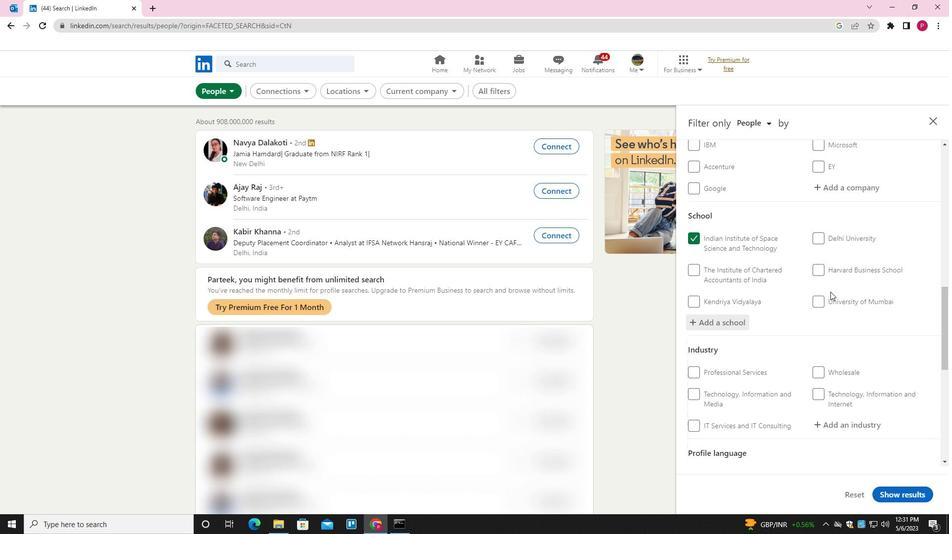 
Action: Mouse moved to (818, 299)
Screenshot: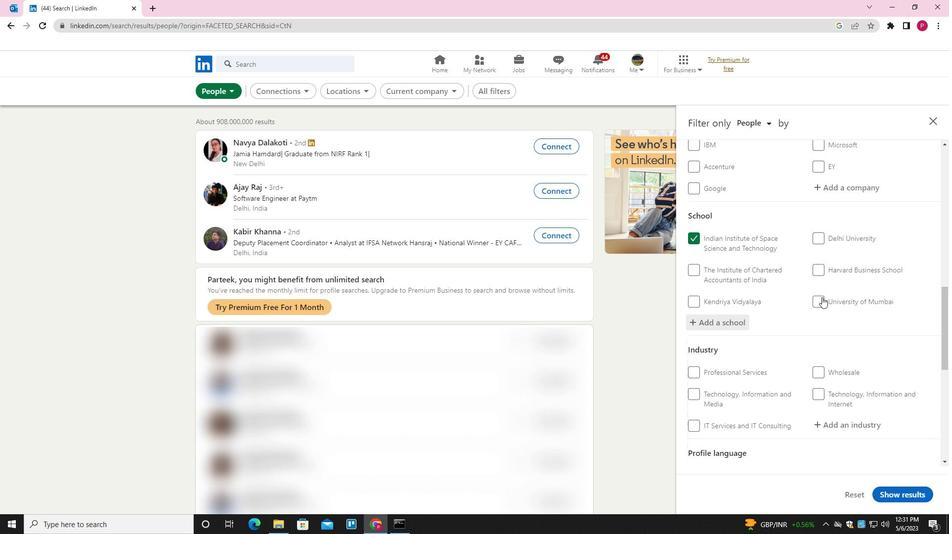 
Action: Mouse scrolled (818, 299) with delta (0, 0)
Screenshot: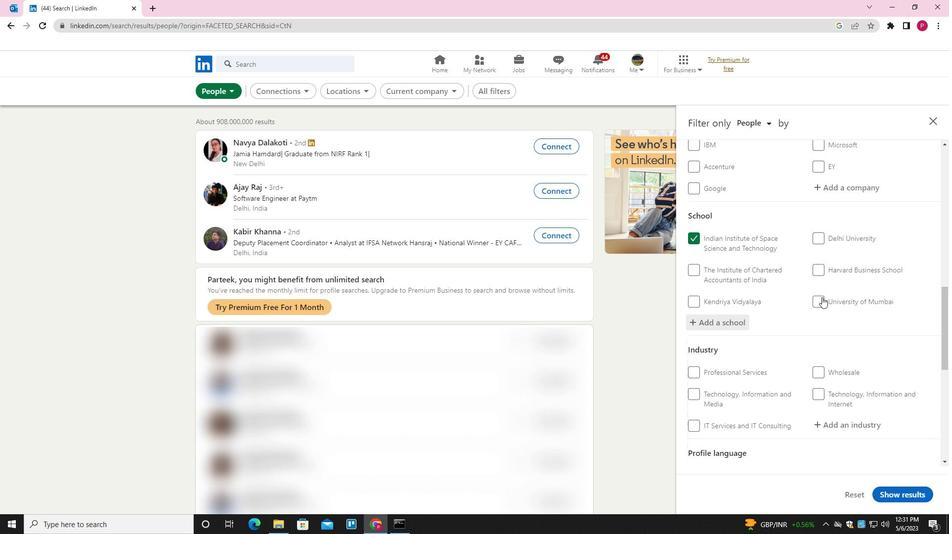 
Action: Mouse moved to (847, 233)
Screenshot: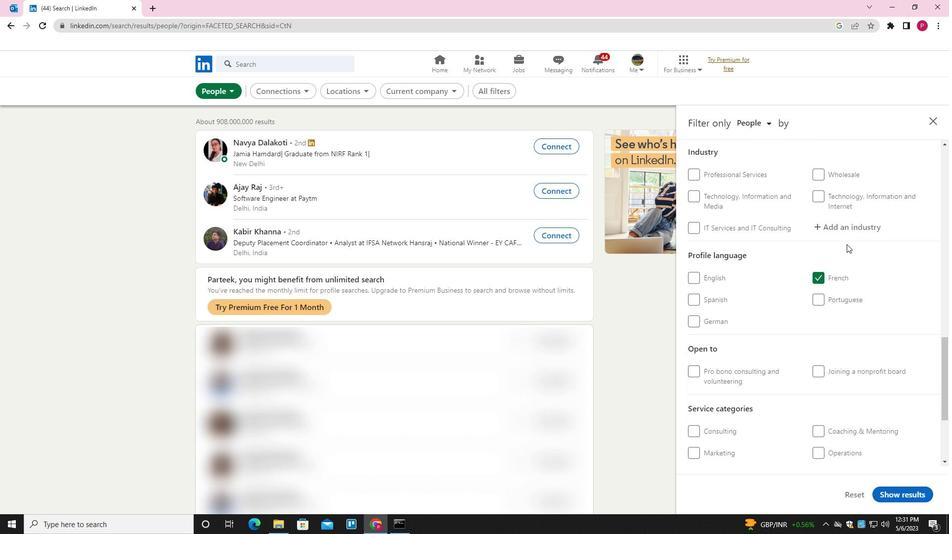 
Action: Mouse pressed left at (847, 233)
Screenshot: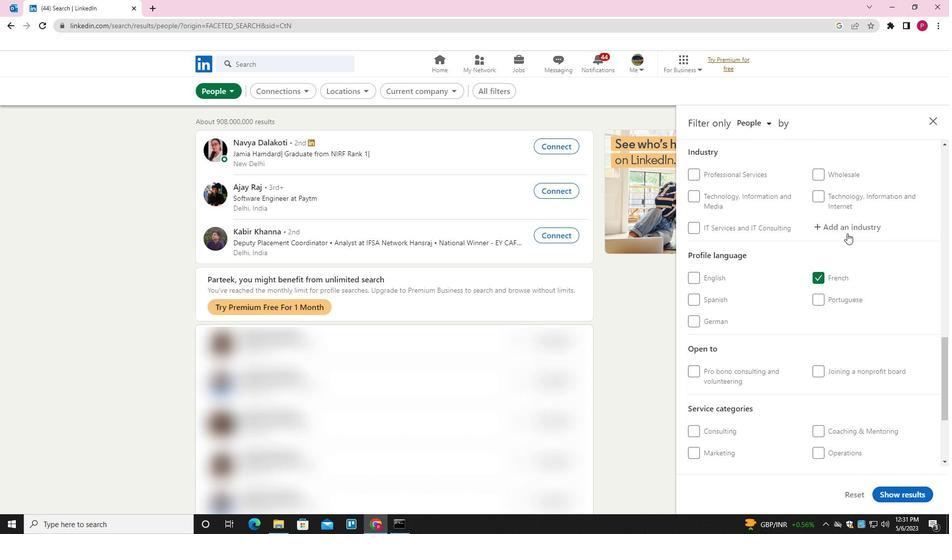 
Action: Key pressed <Key.shift><Key.shift><Key.shift><Key.shift><Key.shift>INSURAC<Key.backspace>NCE<Key.down><Key.down><Key.enter>
Screenshot: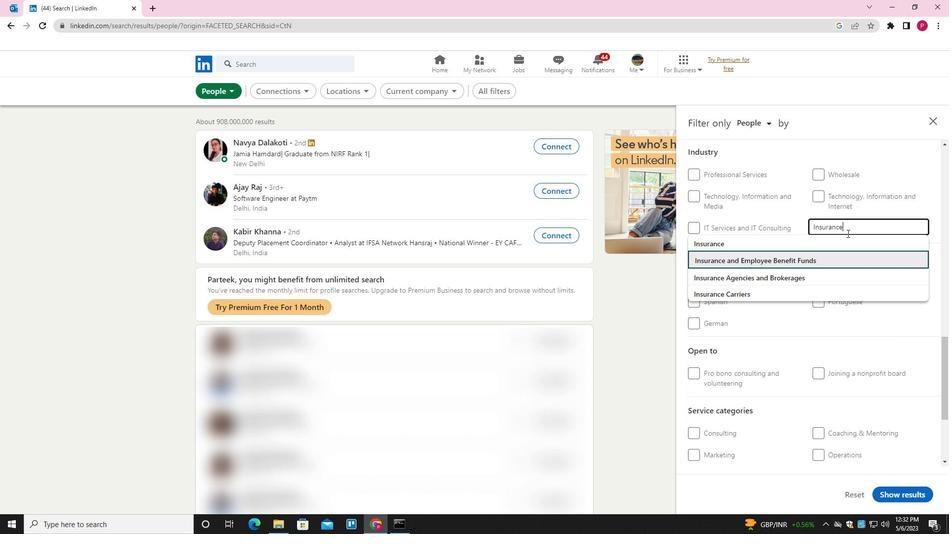 
Action: Mouse moved to (828, 282)
Screenshot: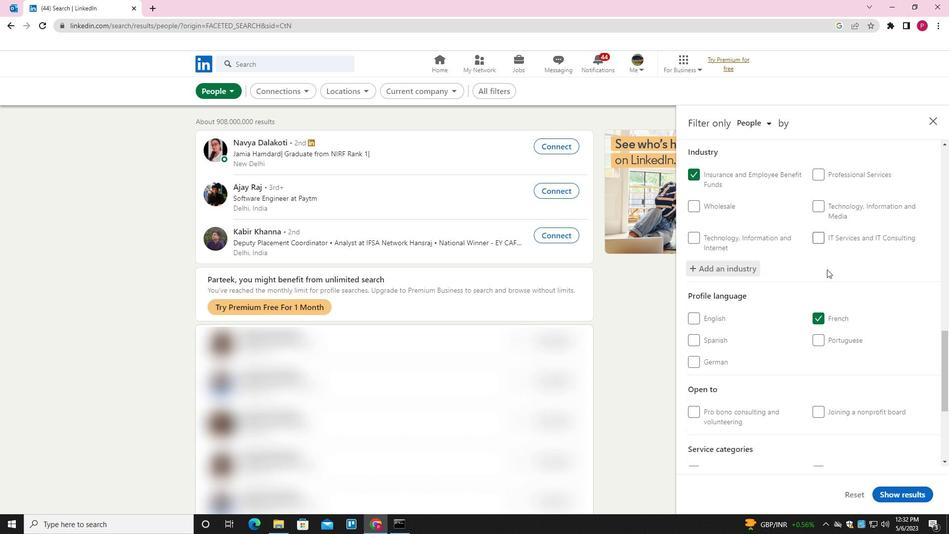 
Action: Mouse scrolled (828, 282) with delta (0, 0)
Screenshot: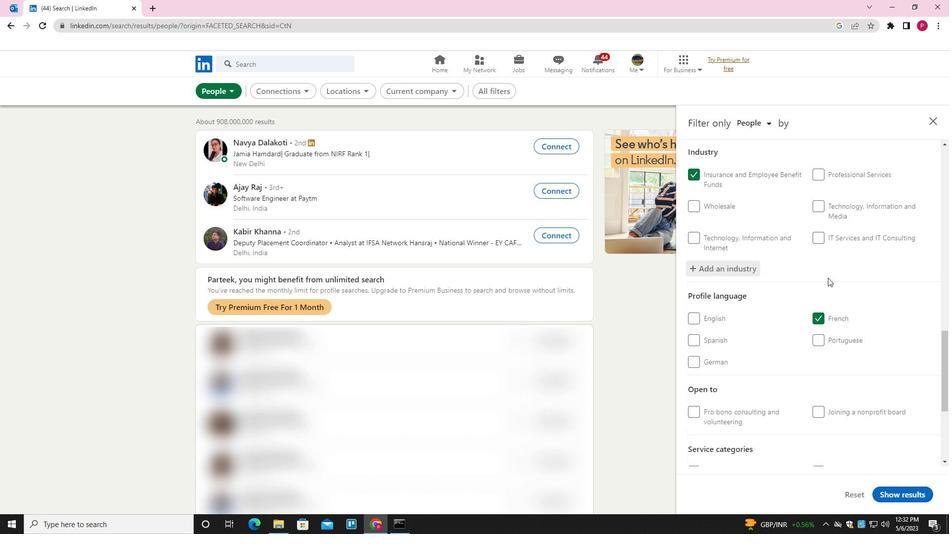 
Action: Mouse scrolled (828, 282) with delta (0, 0)
Screenshot: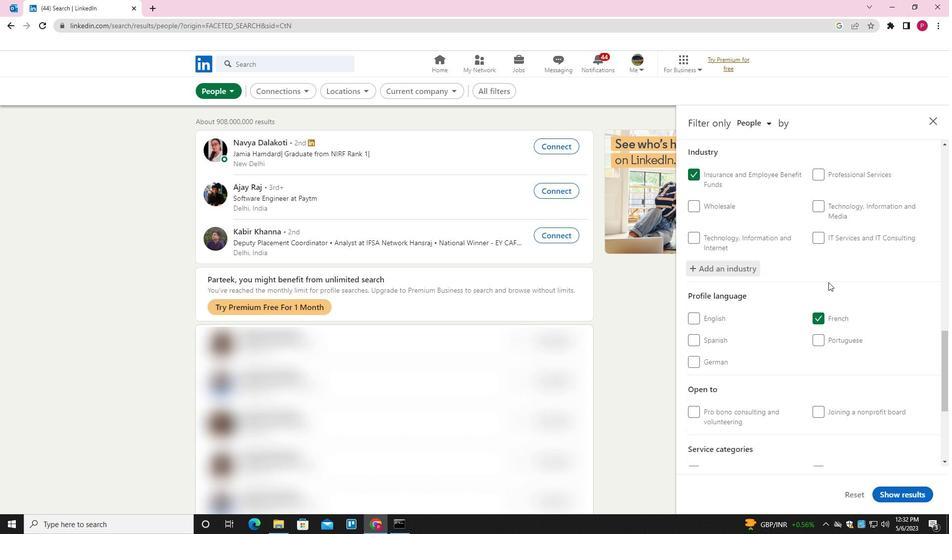 
Action: Mouse scrolled (828, 282) with delta (0, 0)
Screenshot: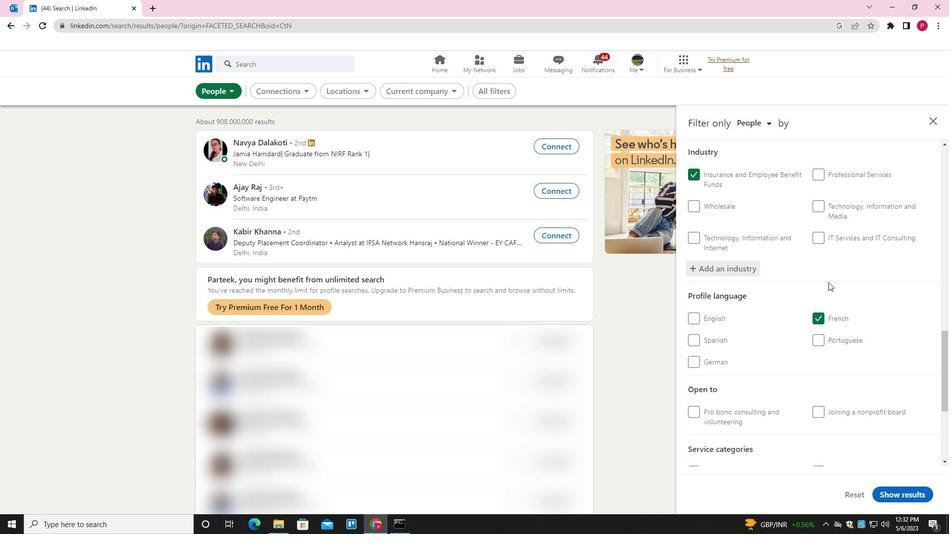 
Action: Mouse scrolled (828, 282) with delta (0, 0)
Screenshot: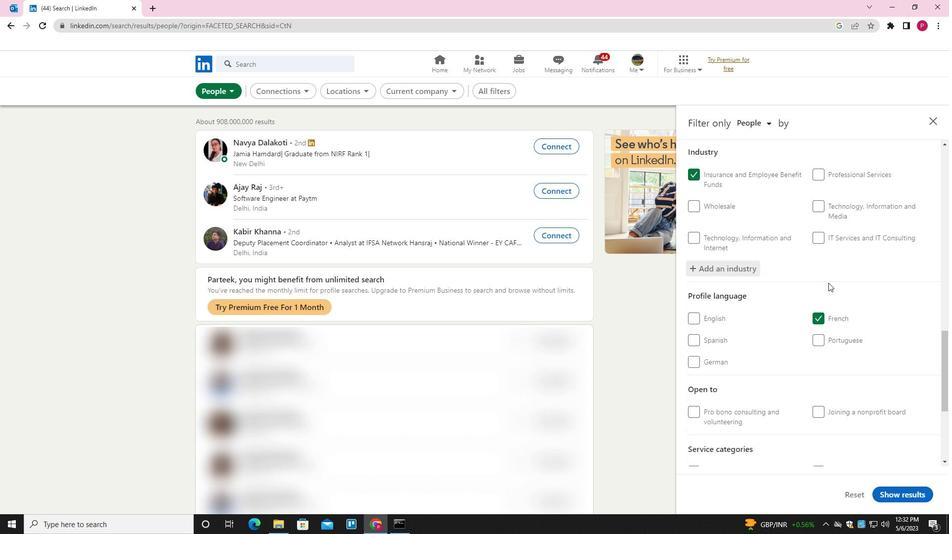 
Action: Mouse moved to (836, 330)
Screenshot: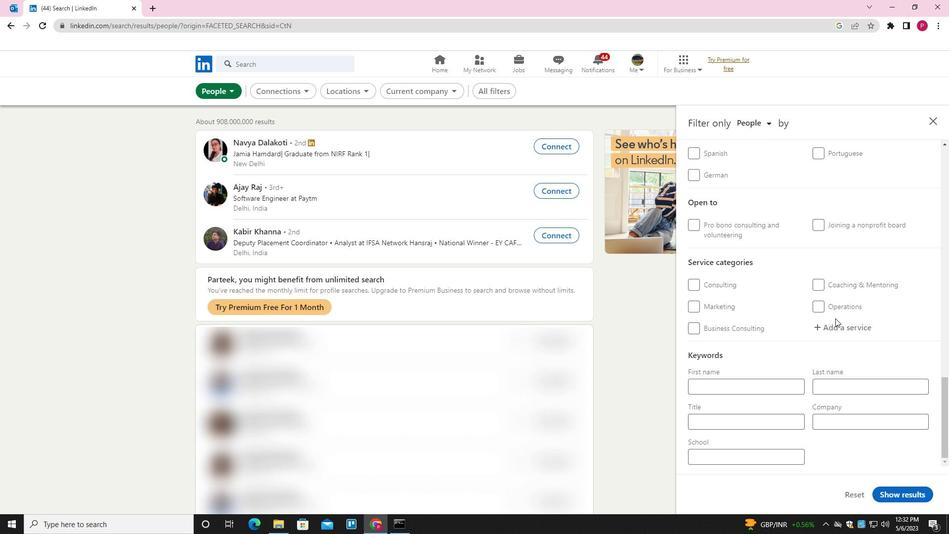 
Action: Mouse pressed left at (836, 330)
Screenshot: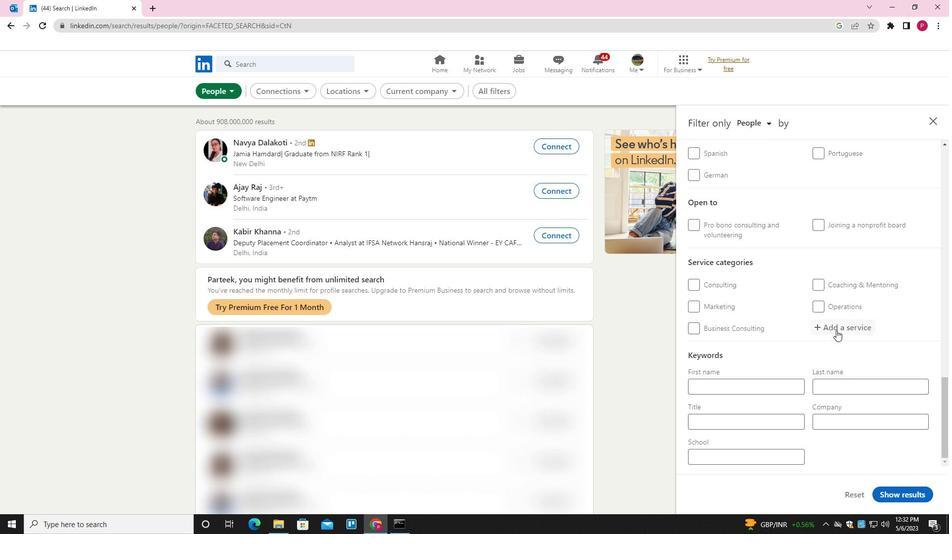 
Action: Key pressed <Key.shift>PRCING<Key.down><Key.backspace><Key.backspace><Key.backspace><Key.backspace>ICING<Key.down><Key.enter>
Screenshot: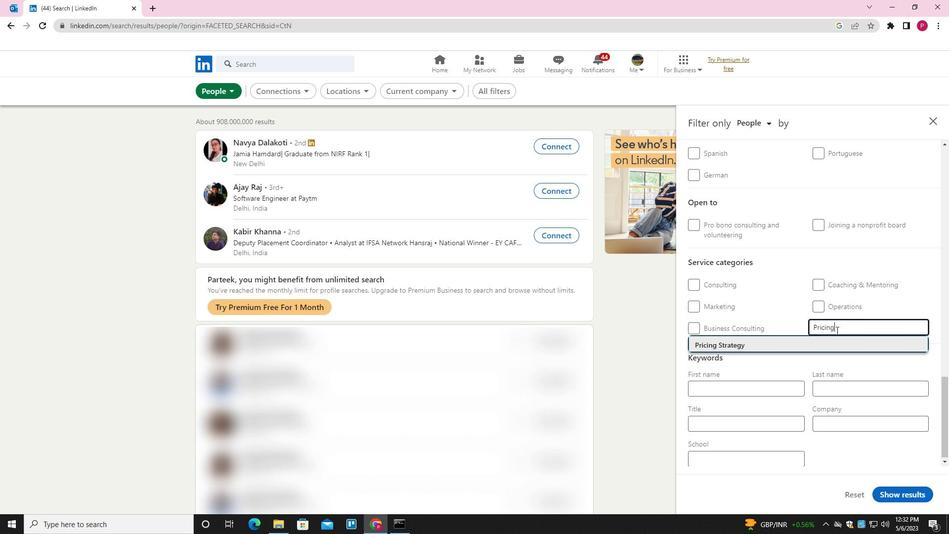 
Action: Mouse moved to (815, 357)
Screenshot: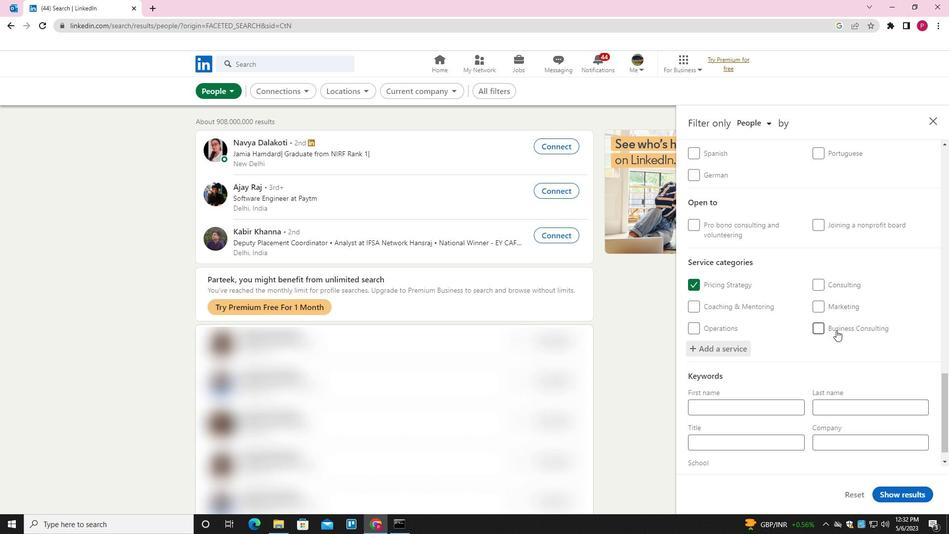 
Action: Mouse scrolled (815, 357) with delta (0, 0)
Screenshot: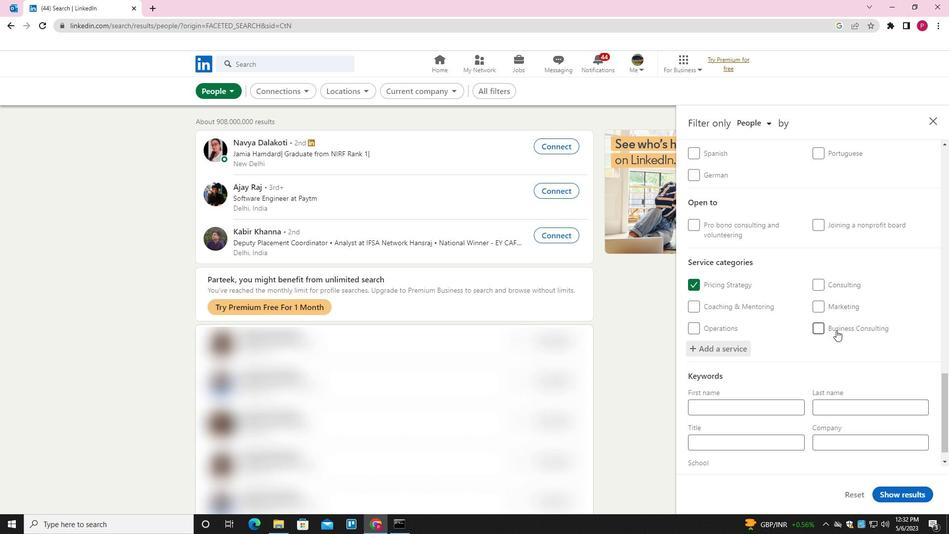 
Action: Mouse moved to (798, 374)
Screenshot: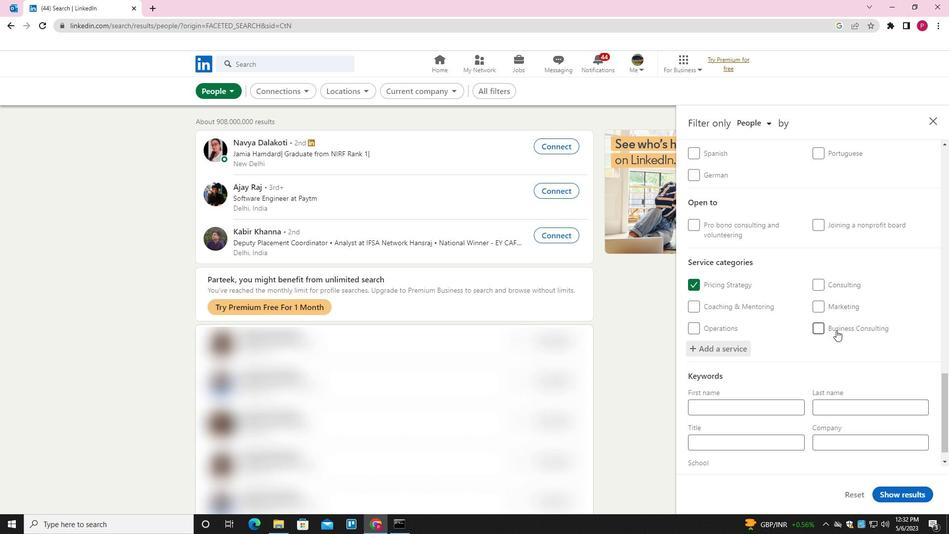 
Action: Mouse scrolled (798, 373) with delta (0, 0)
Screenshot: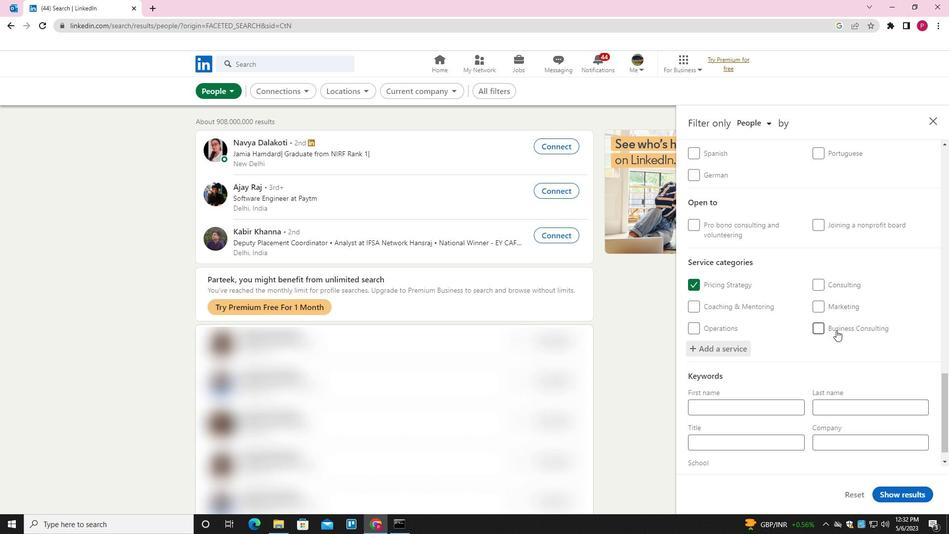 
Action: Mouse moved to (764, 407)
Screenshot: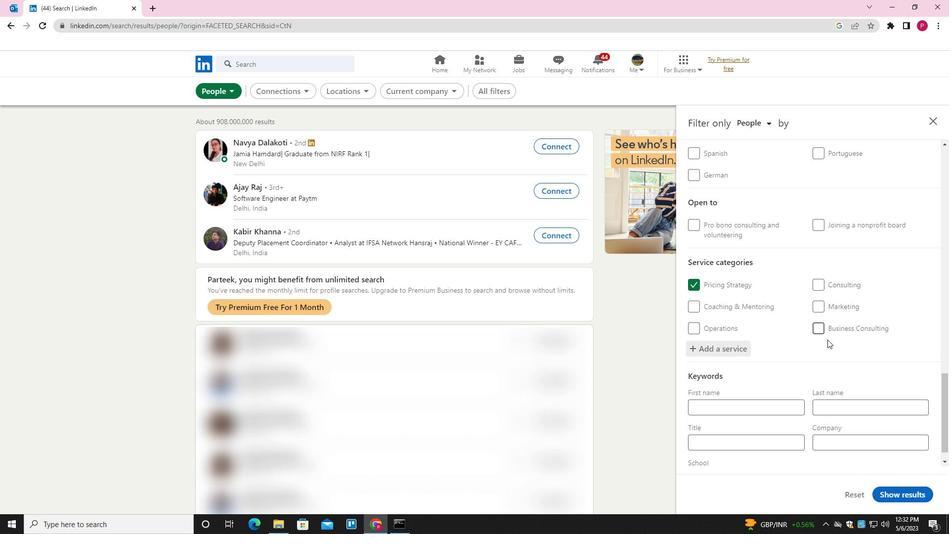 
Action: Mouse scrolled (764, 407) with delta (0, 0)
Screenshot: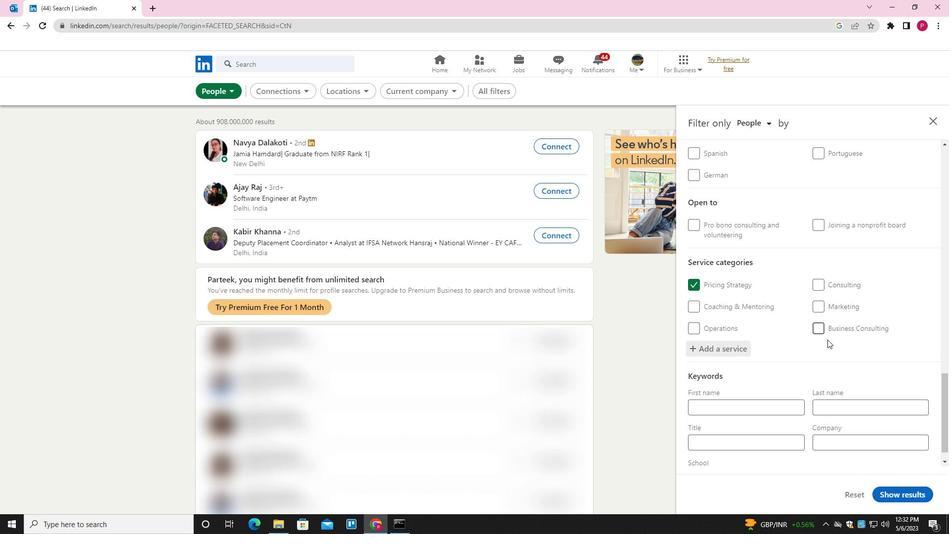 
Action: Mouse moved to (742, 418)
Screenshot: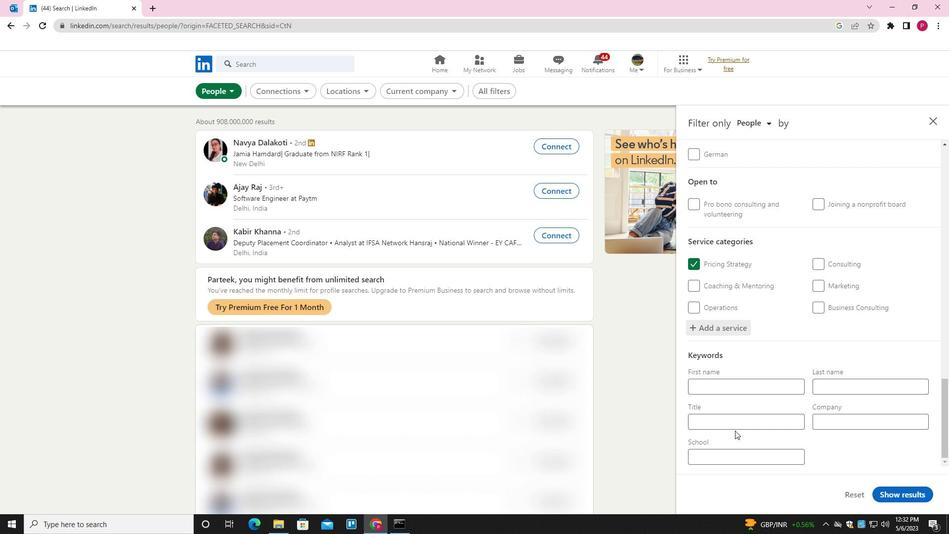 
Action: Mouse pressed left at (742, 418)
Screenshot: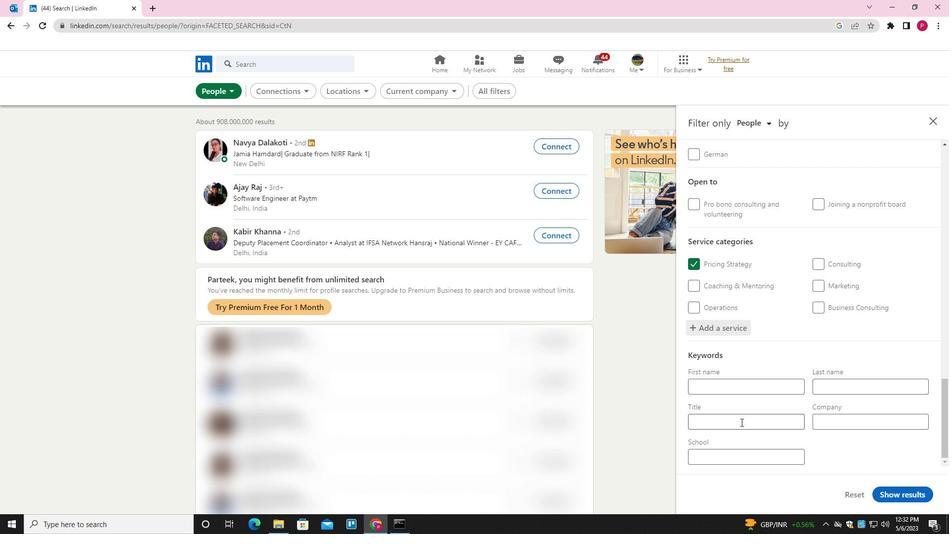 
Action: Key pressed <Key.shift><Key.shift><Key.shift><Key.shift><Key.shift><Key.shift><Key.shift><Key.shift><Key.shift><Key.shift><Key.shift><Key.shift><Key.shift>FILE<Key.space><Key.shift>CLERK
Screenshot: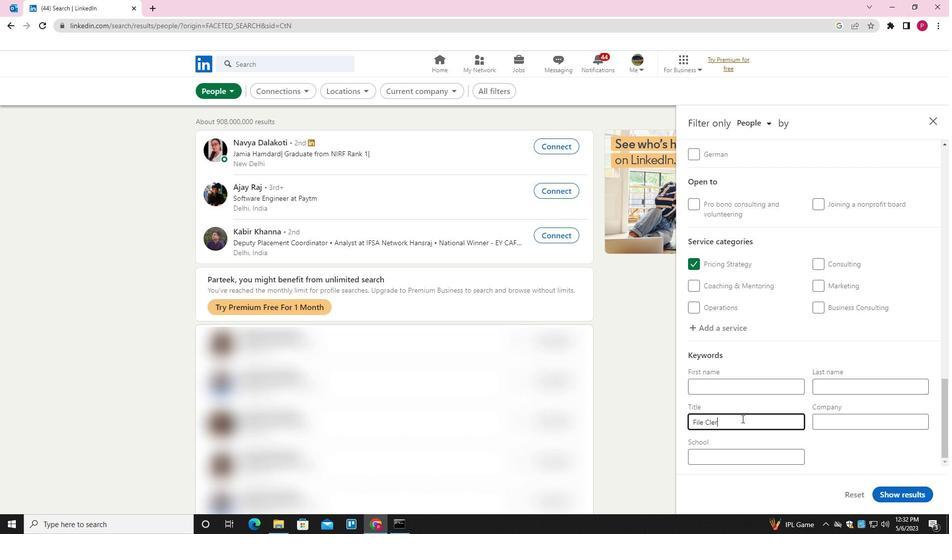 
Action: Mouse moved to (906, 498)
Screenshot: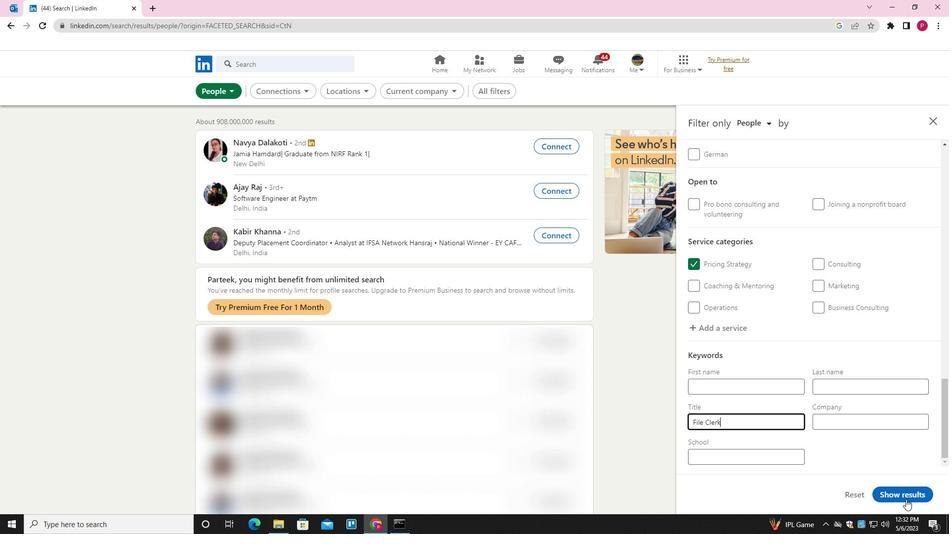 
Action: Mouse pressed left at (906, 498)
Screenshot: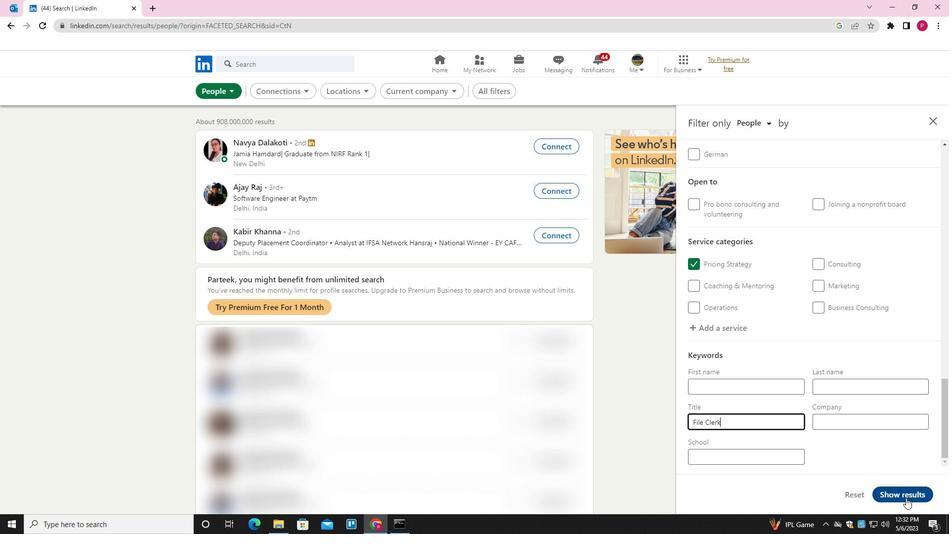 
Action: Mouse moved to (443, 248)
Screenshot: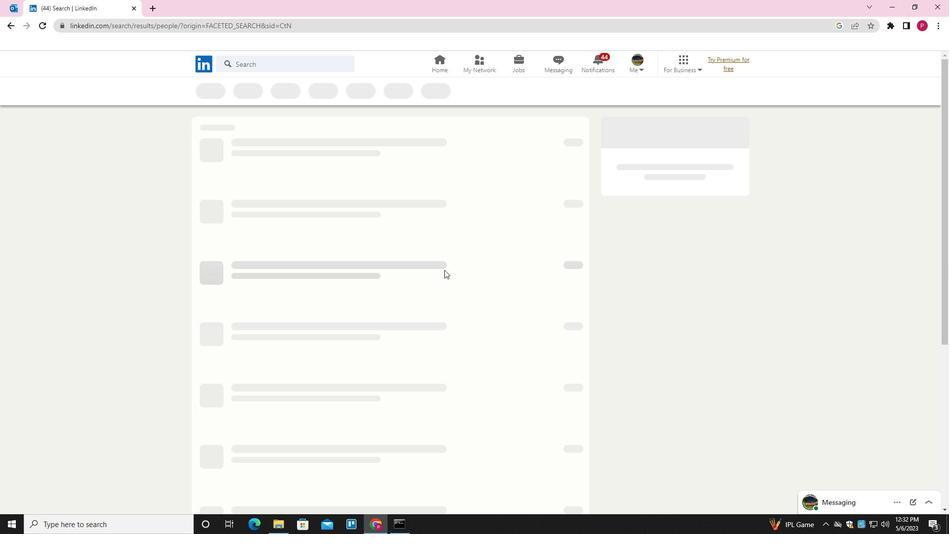 
